 Task: Search one way flight ticket for 5 adults, 2 children, 1 infant in seat and 1 infant on lap in economy from Kotzebue: Ralph Wien Memorial Airport to Laramie: Laramie Regional Airport on 5-3-2023. Choice of flights is United. Number of bags: 1 carry on bag. Price is upto 20000. Outbound departure time preference is 6:00.
Action: Mouse moved to (313, 269)
Screenshot: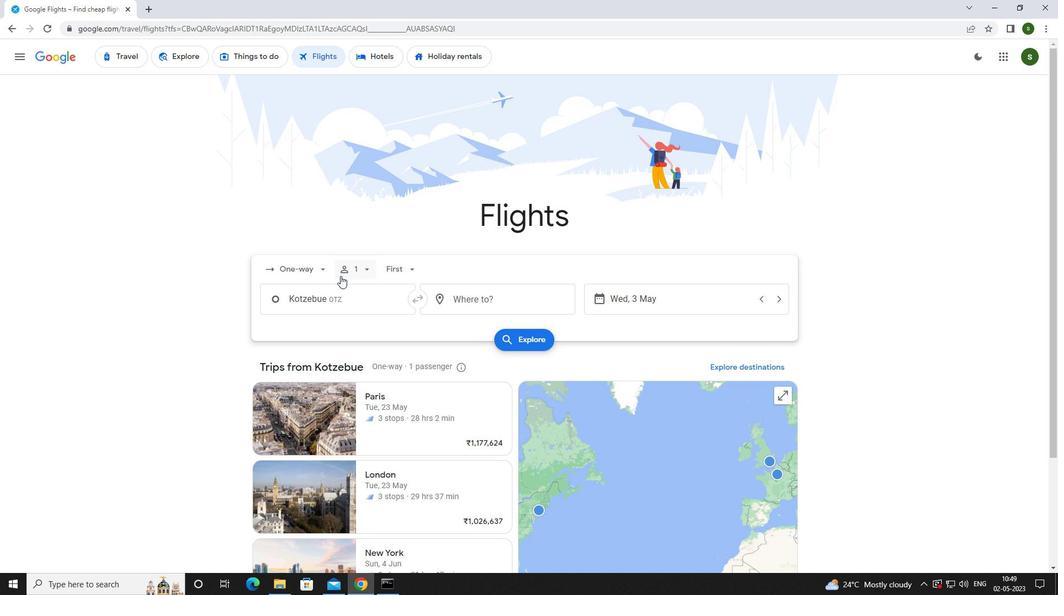 
Action: Mouse pressed left at (313, 269)
Screenshot: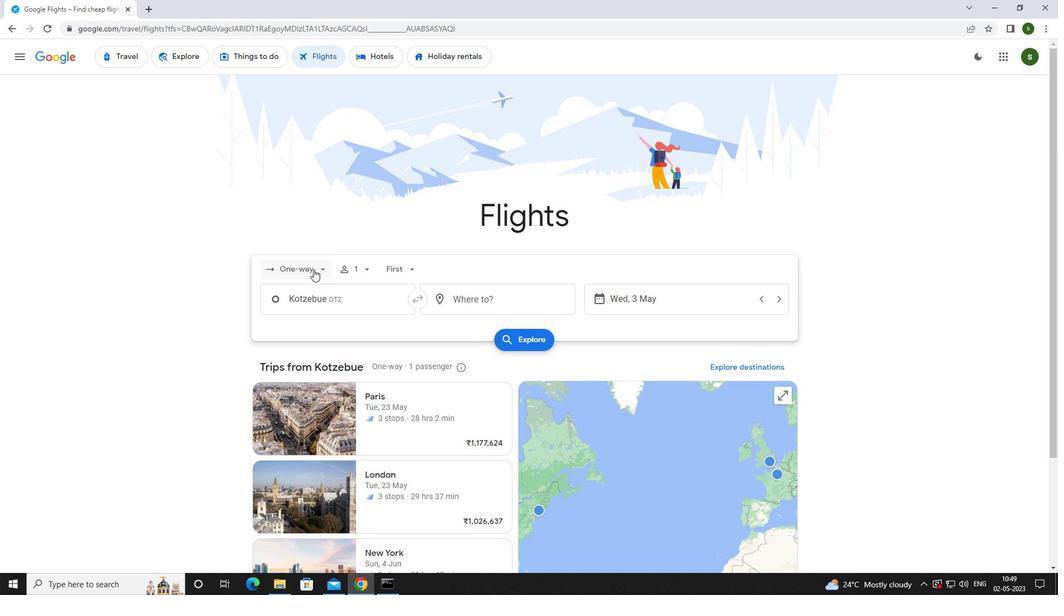 
Action: Mouse moved to (313, 320)
Screenshot: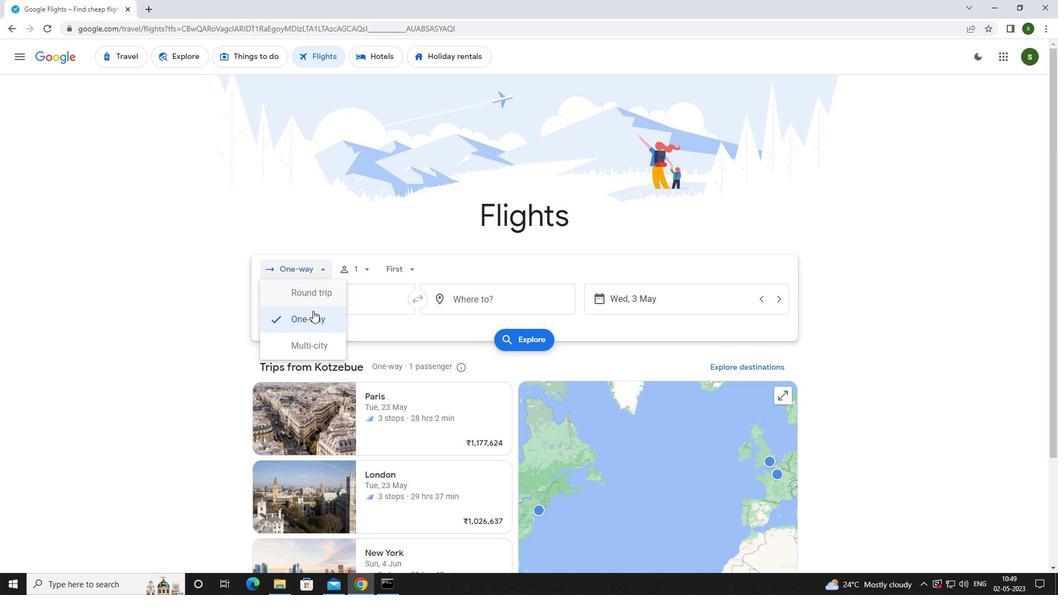 
Action: Mouse pressed left at (313, 320)
Screenshot: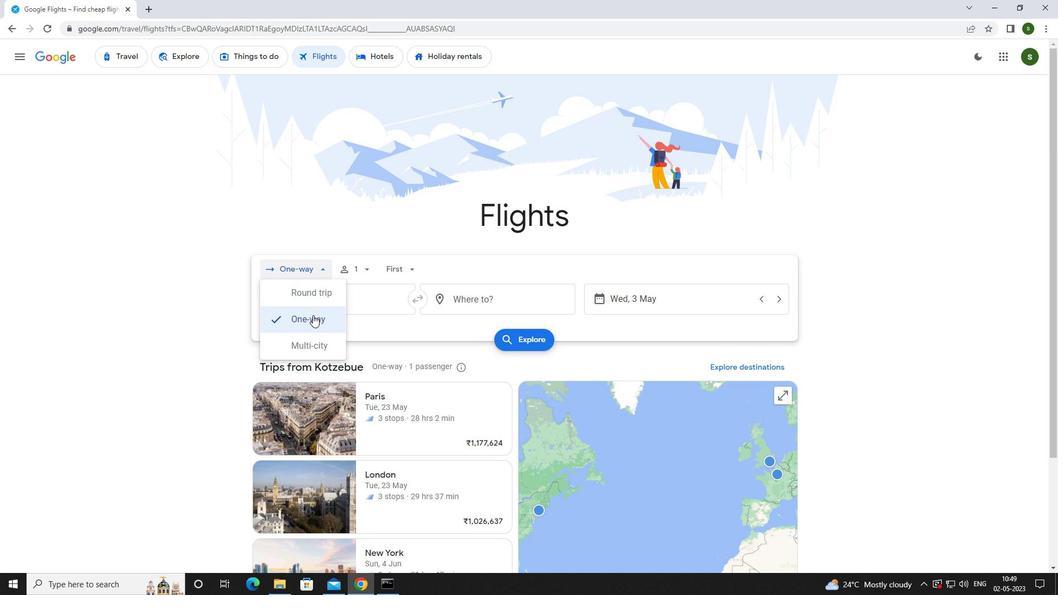 
Action: Mouse moved to (364, 267)
Screenshot: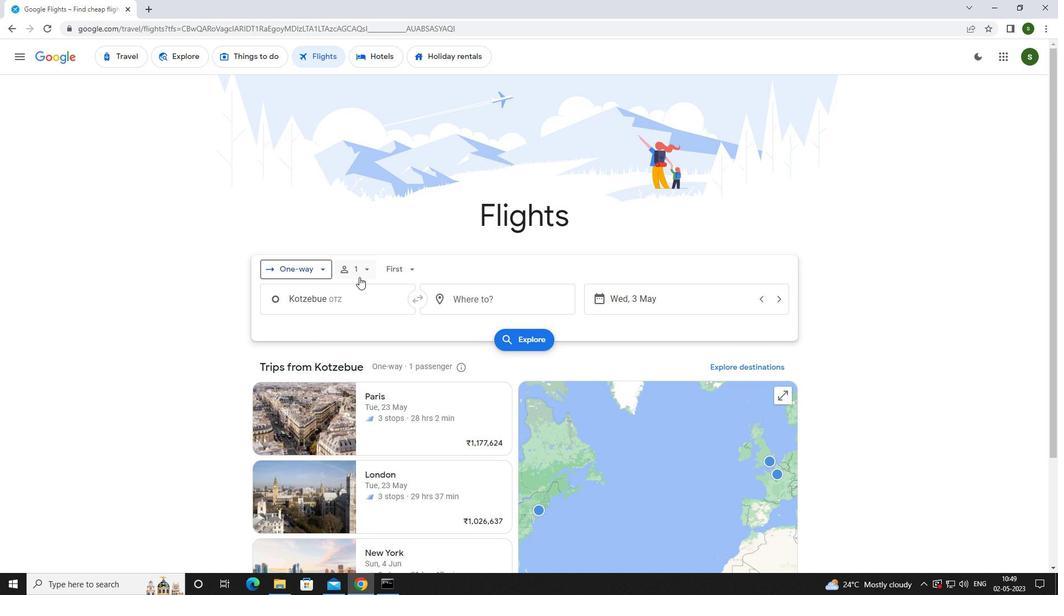 
Action: Mouse pressed left at (364, 267)
Screenshot: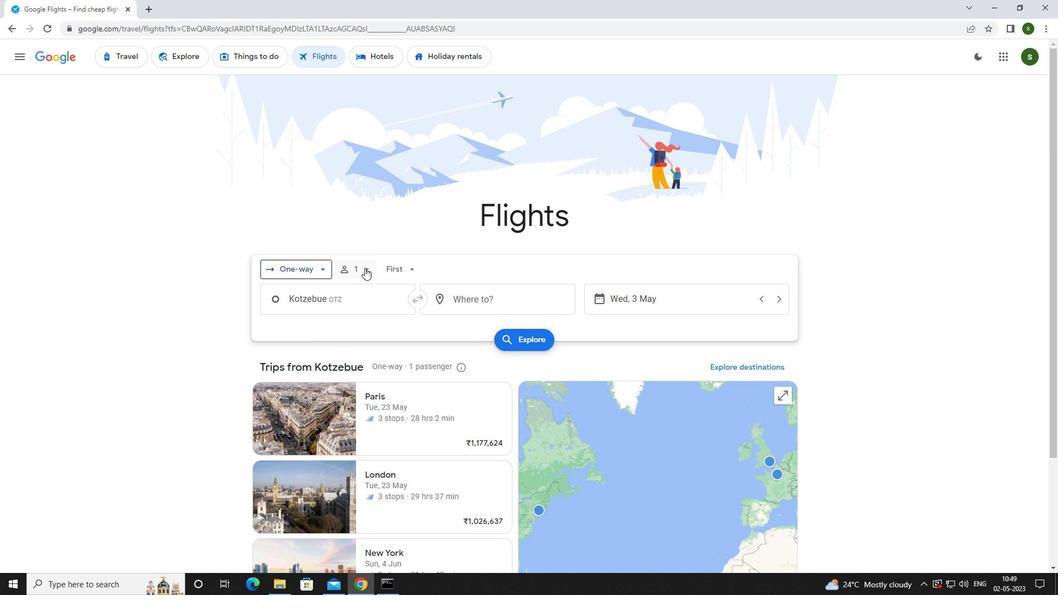 
Action: Mouse moved to (453, 292)
Screenshot: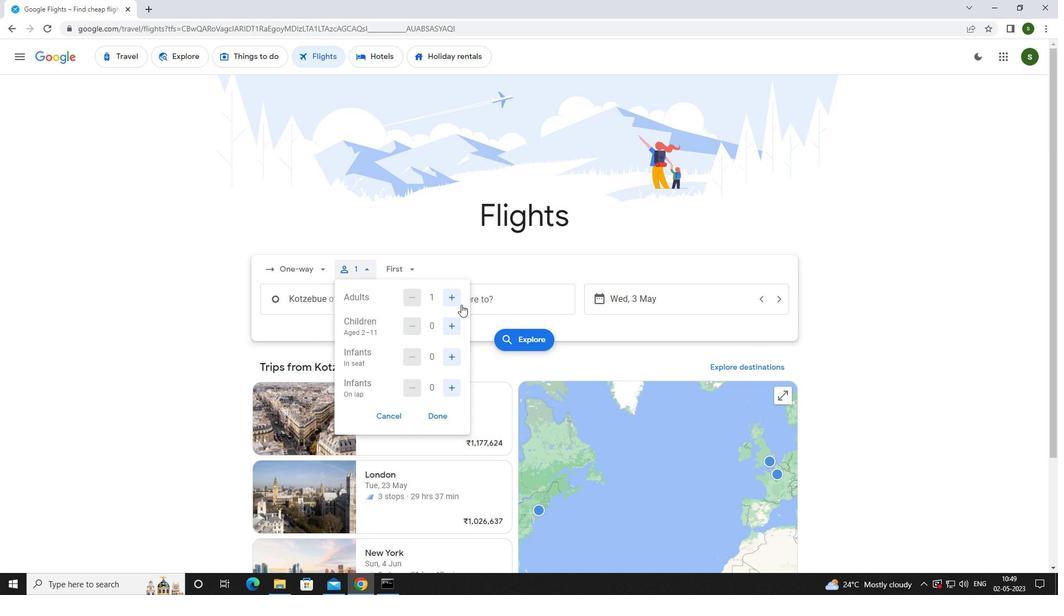 
Action: Mouse pressed left at (453, 292)
Screenshot: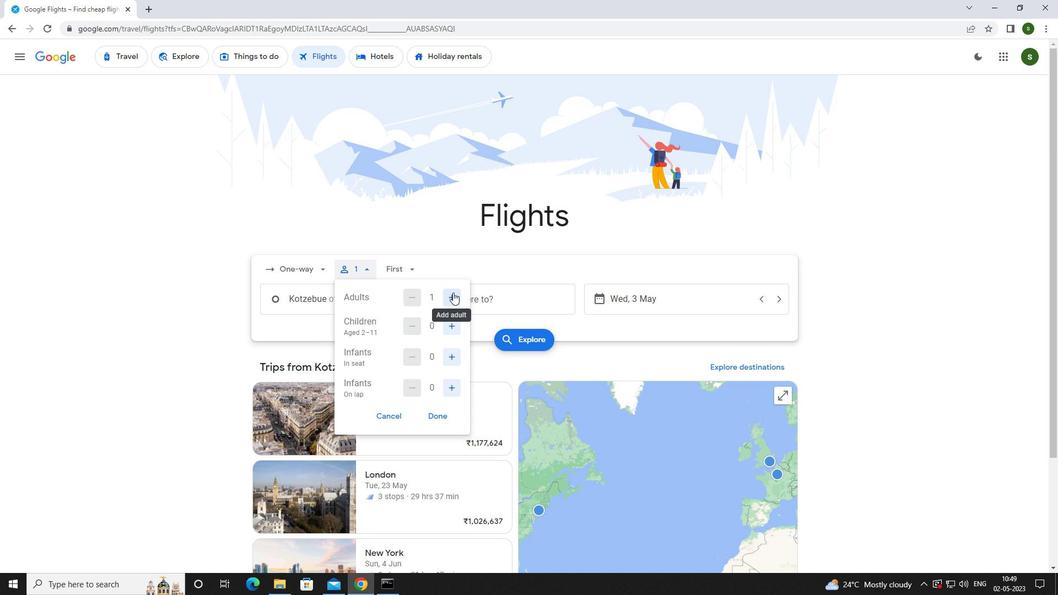 
Action: Mouse pressed left at (453, 292)
Screenshot: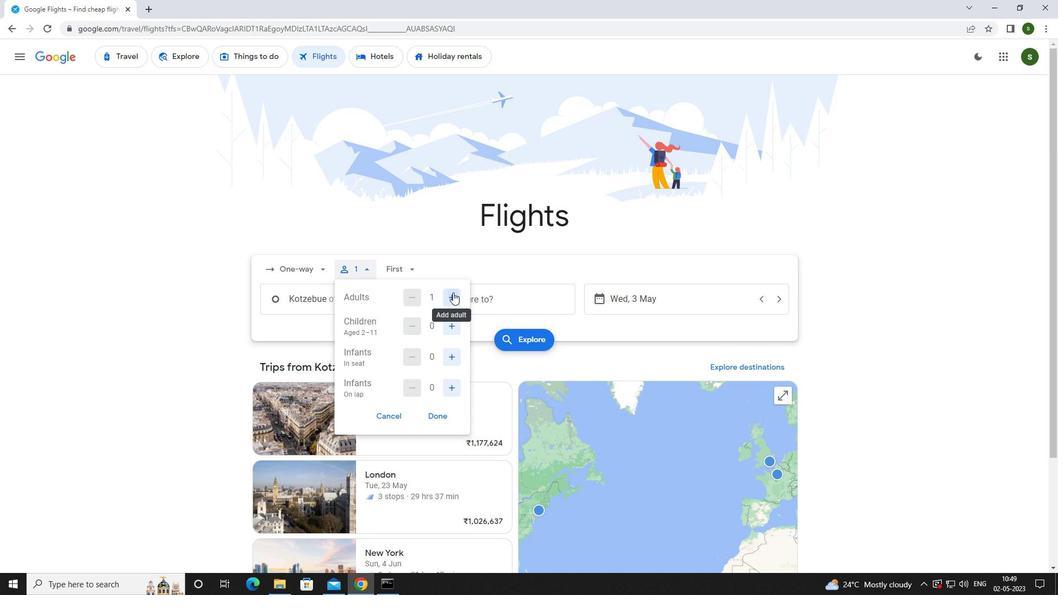 
Action: Mouse pressed left at (453, 292)
Screenshot: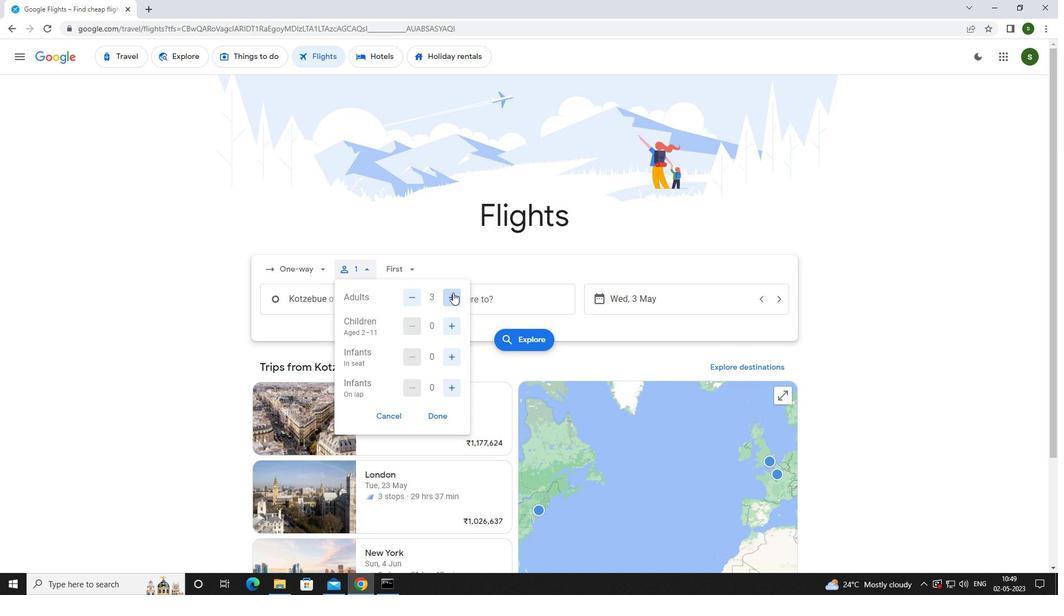 
Action: Mouse pressed left at (453, 292)
Screenshot: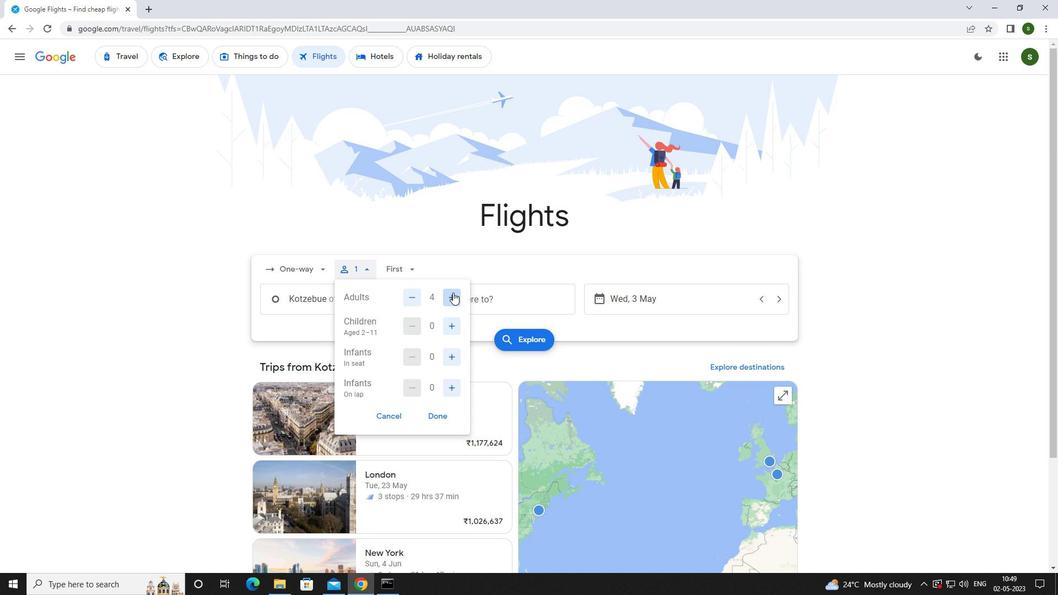 
Action: Mouse moved to (456, 329)
Screenshot: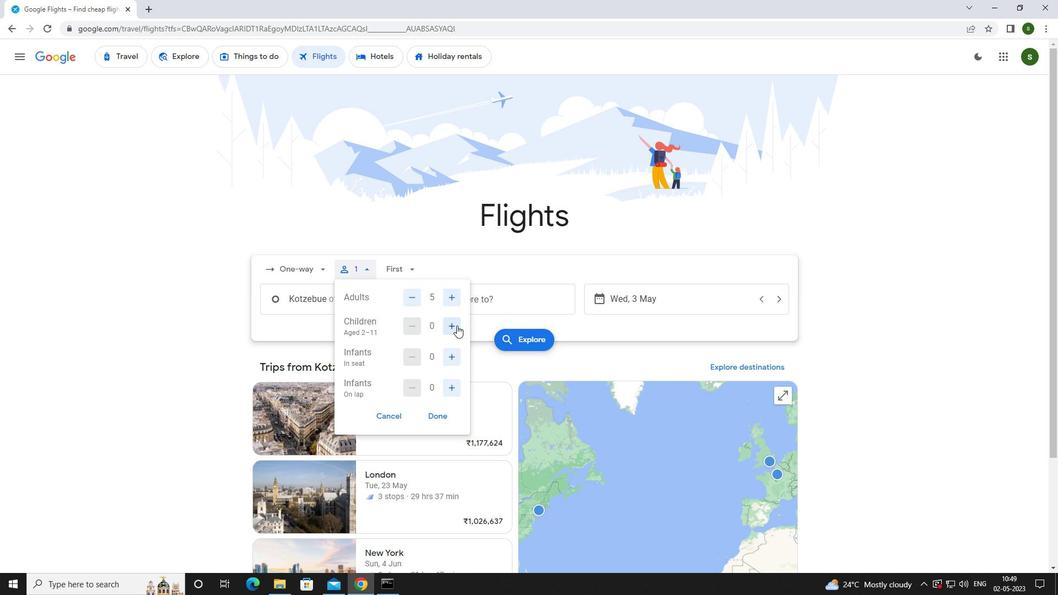 
Action: Mouse pressed left at (456, 329)
Screenshot: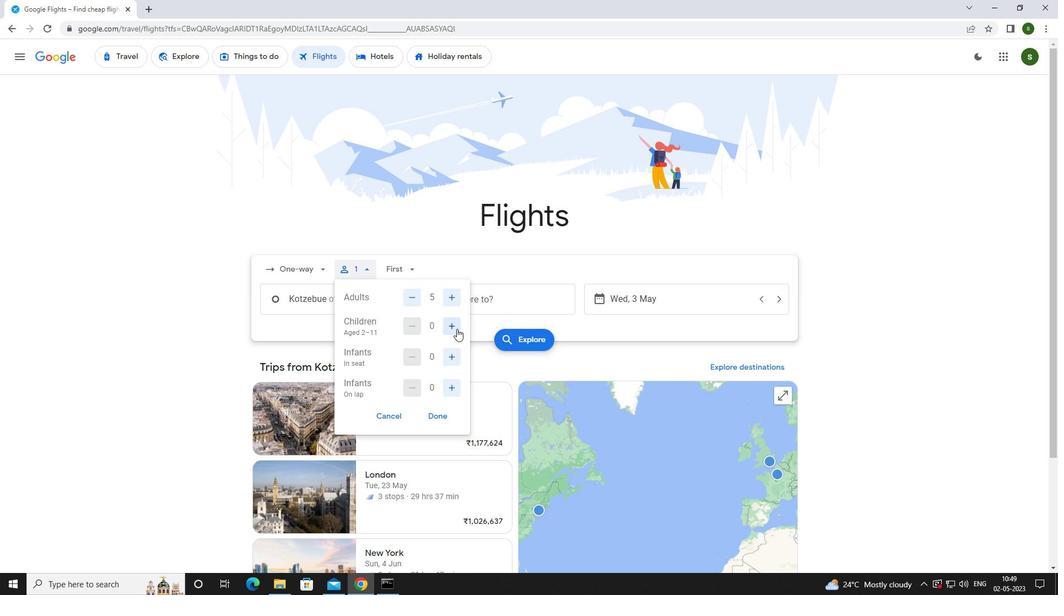 
Action: Mouse pressed left at (456, 329)
Screenshot: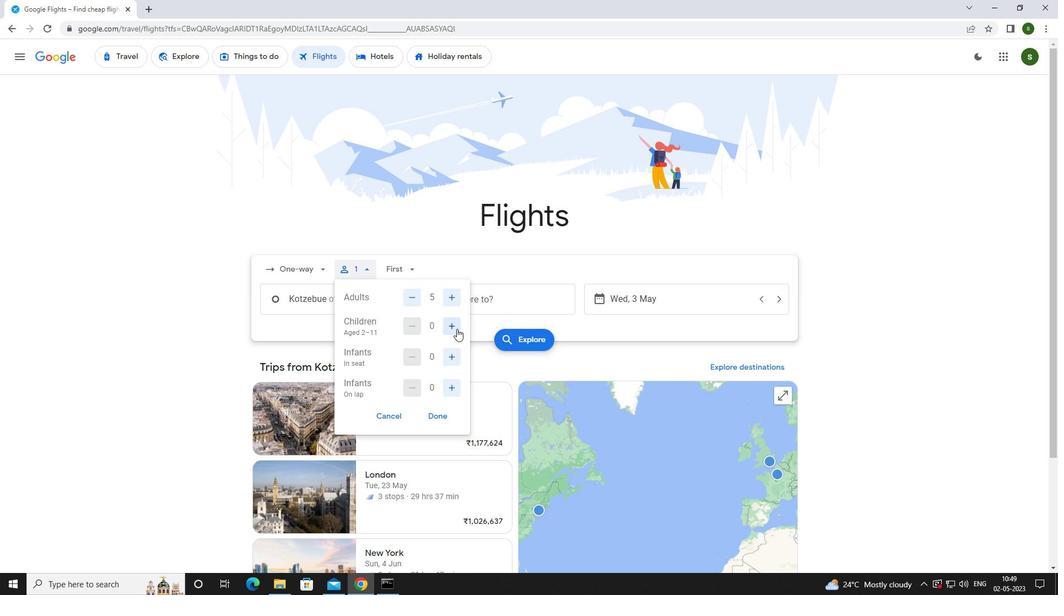 
Action: Mouse moved to (451, 358)
Screenshot: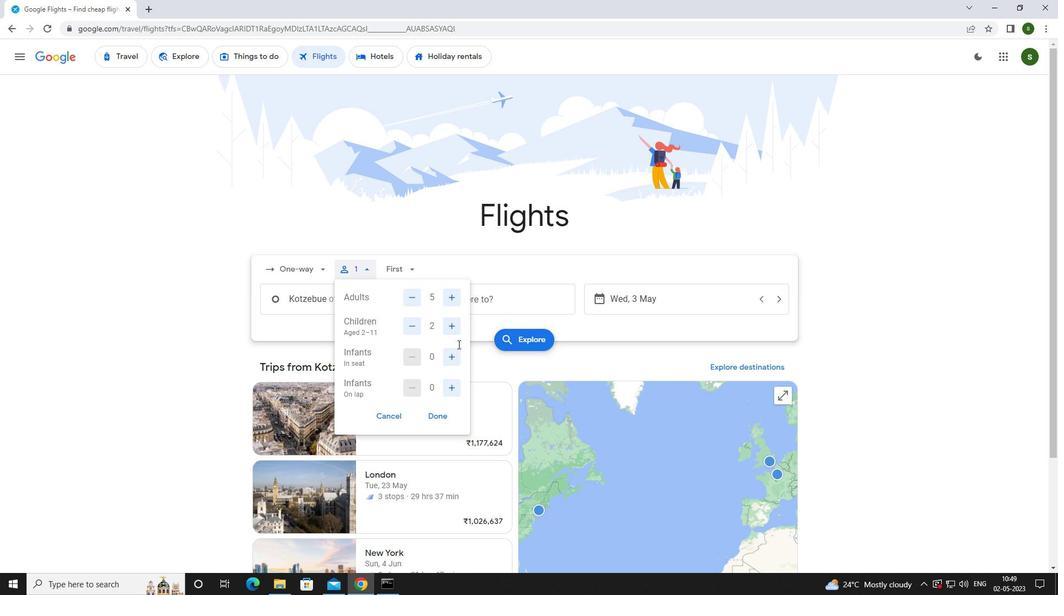 
Action: Mouse pressed left at (451, 358)
Screenshot: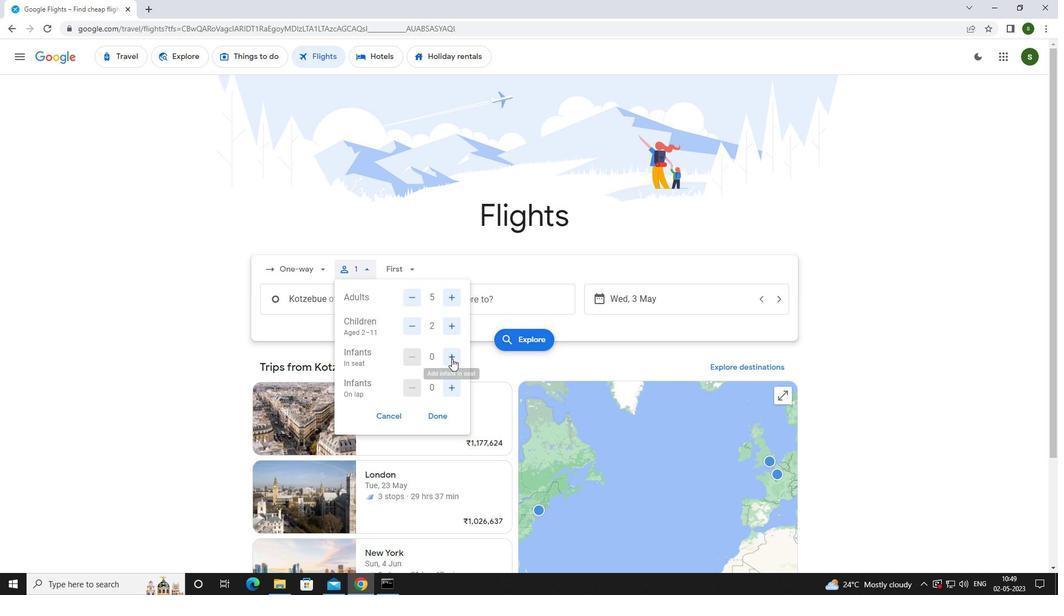 
Action: Mouse moved to (452, 381)
Screenshot: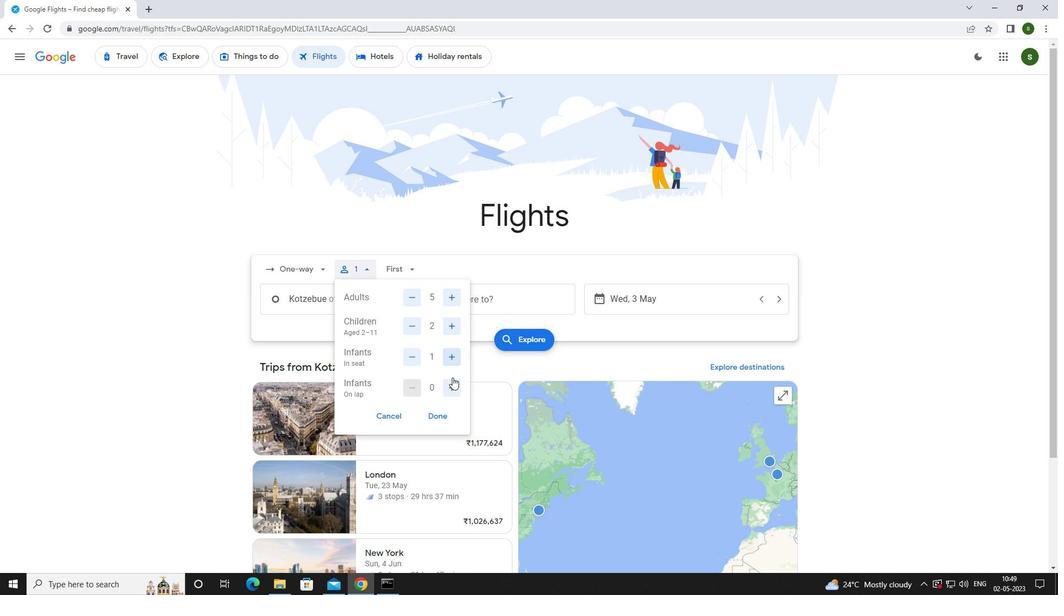 
Action: Mouse pressed left at (452, 381)
Screenshot: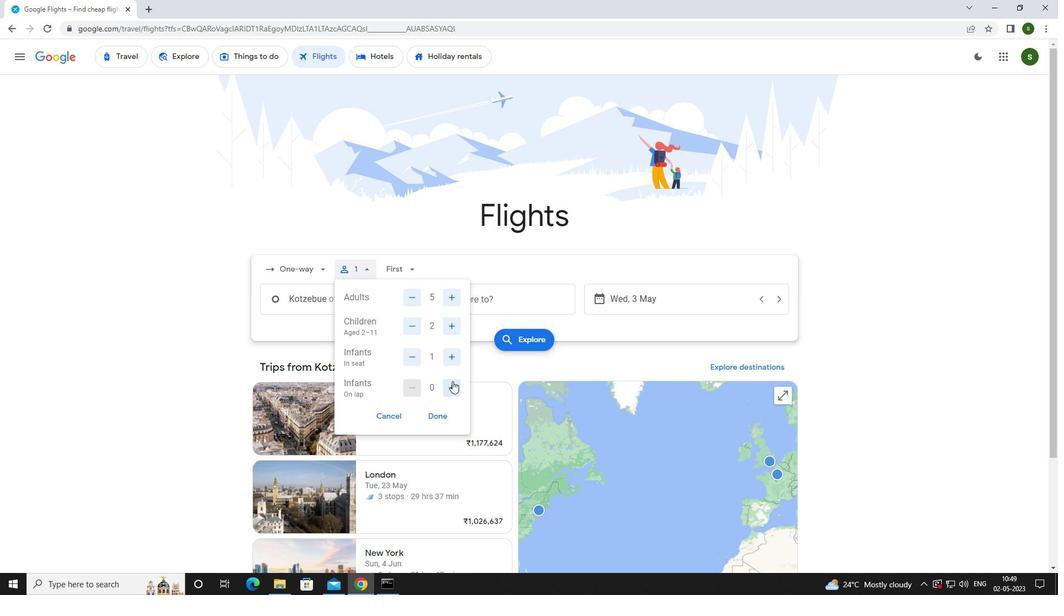 
Action: Mouse moved to (411, 268)
Screenshot: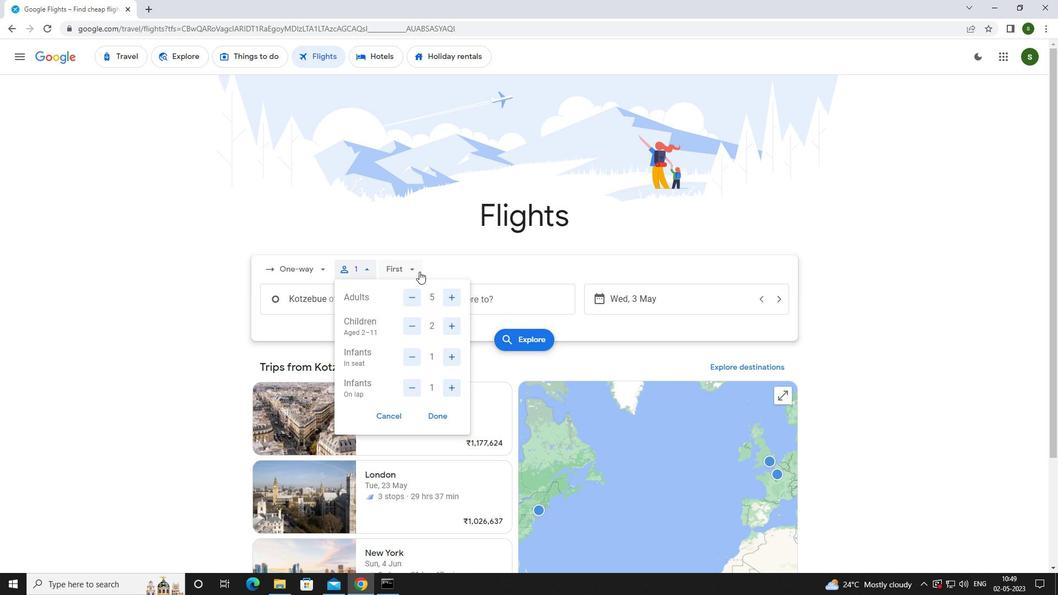 
Action: Mouse pressed left at (411, 268)
Screenshot: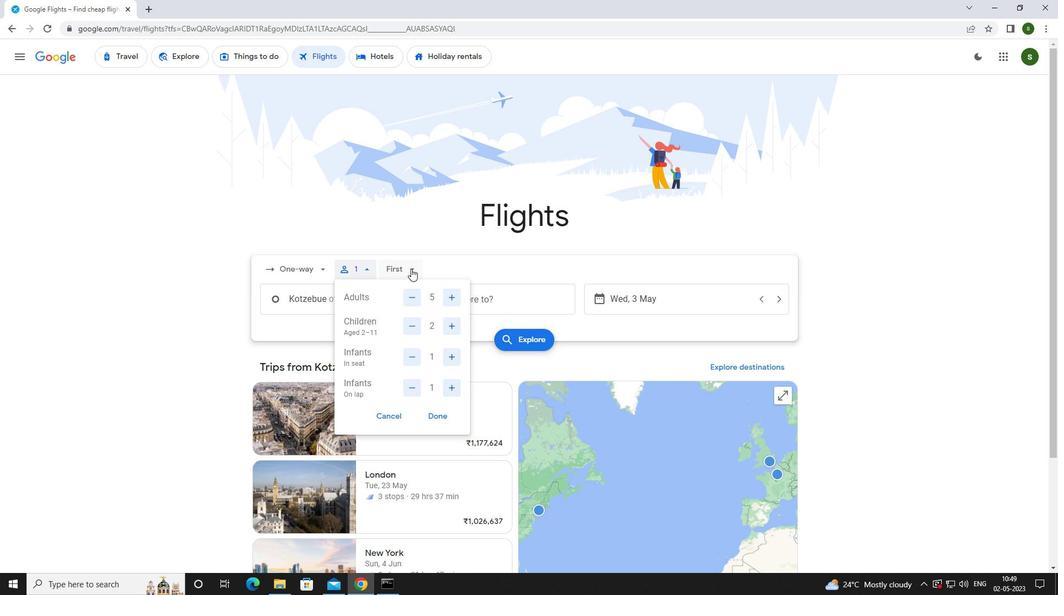 
Action: Mouse moved to (427, 291)
Screenshot: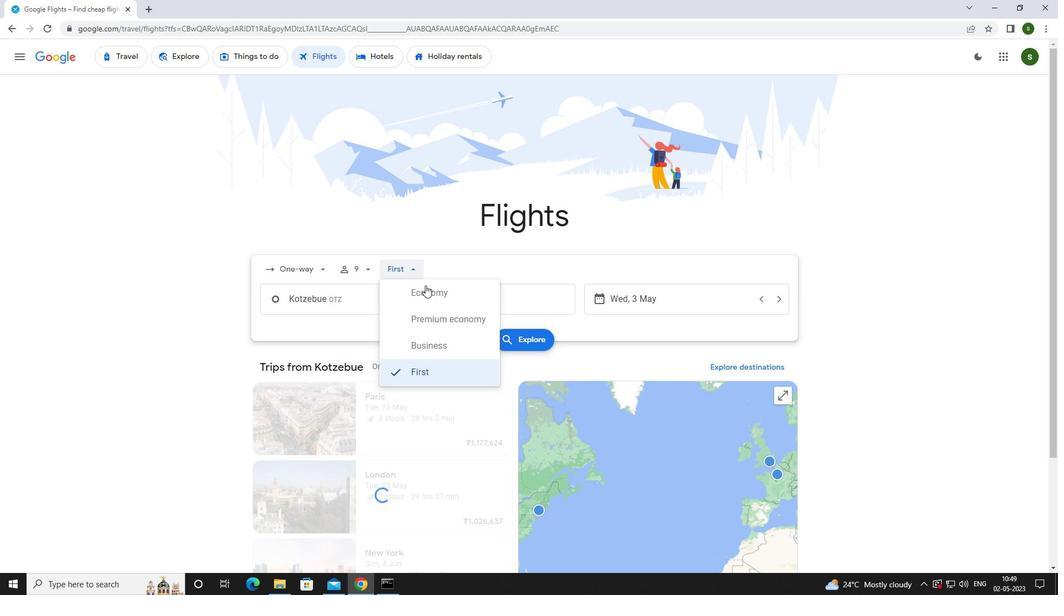 
Action: Mouse pressed left at (427, 291)
Screenshot: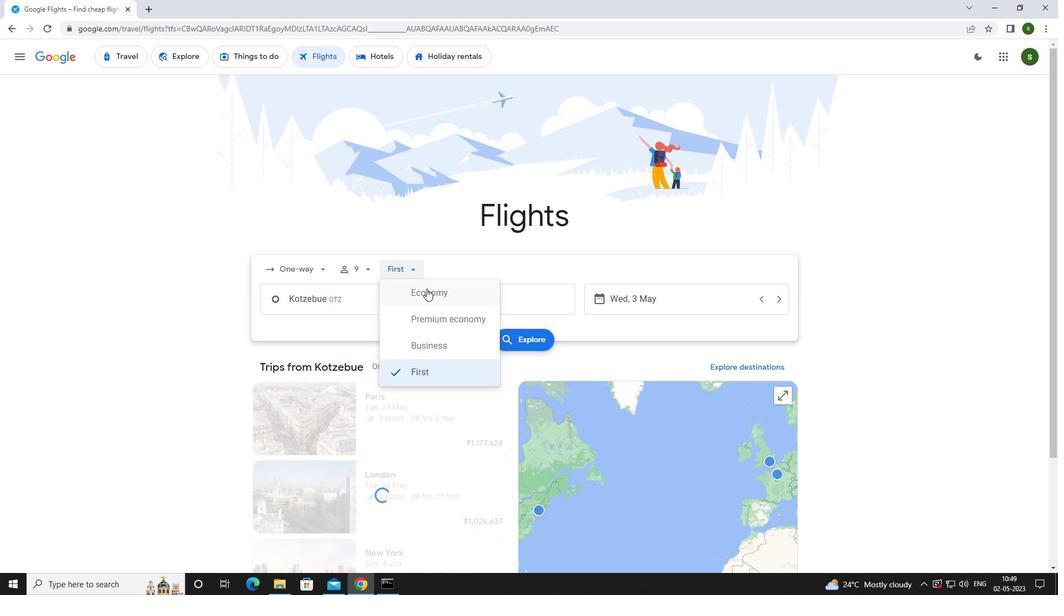 
Action: Mouse moved to (385, 303)
Screenshot: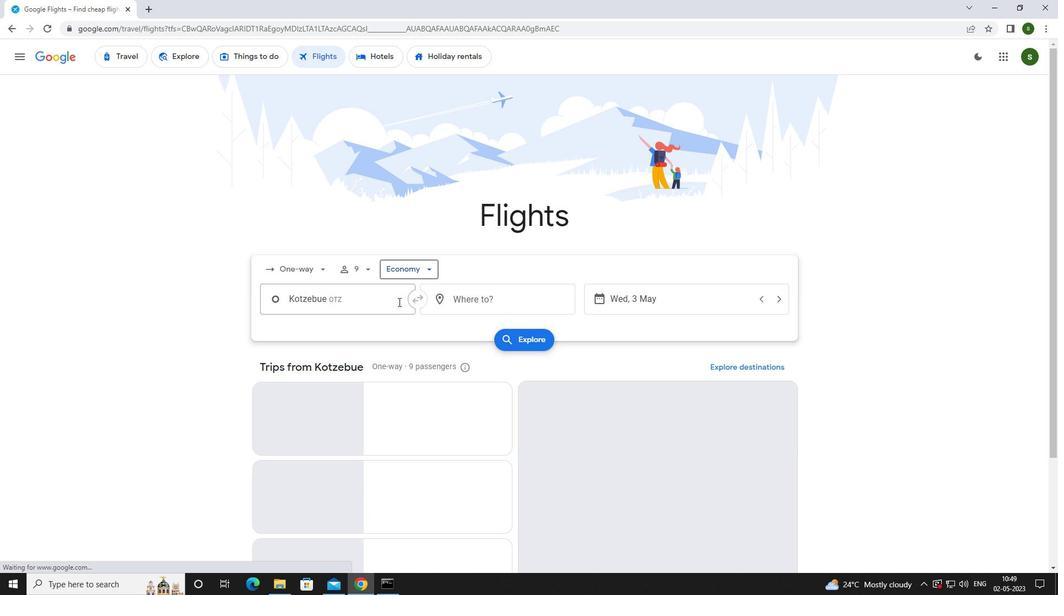 
Action: Mouse pressed left at (385, 303)
Screenshot: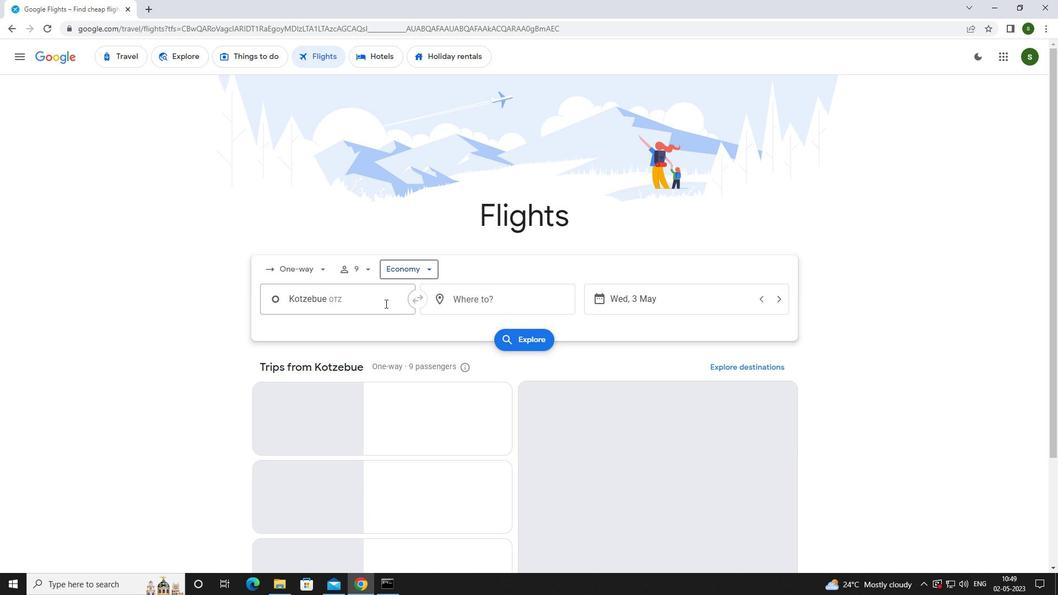 
Action: Key pressed <Key.caps_lock>r<Key.caps_lock>alph
Screenshot: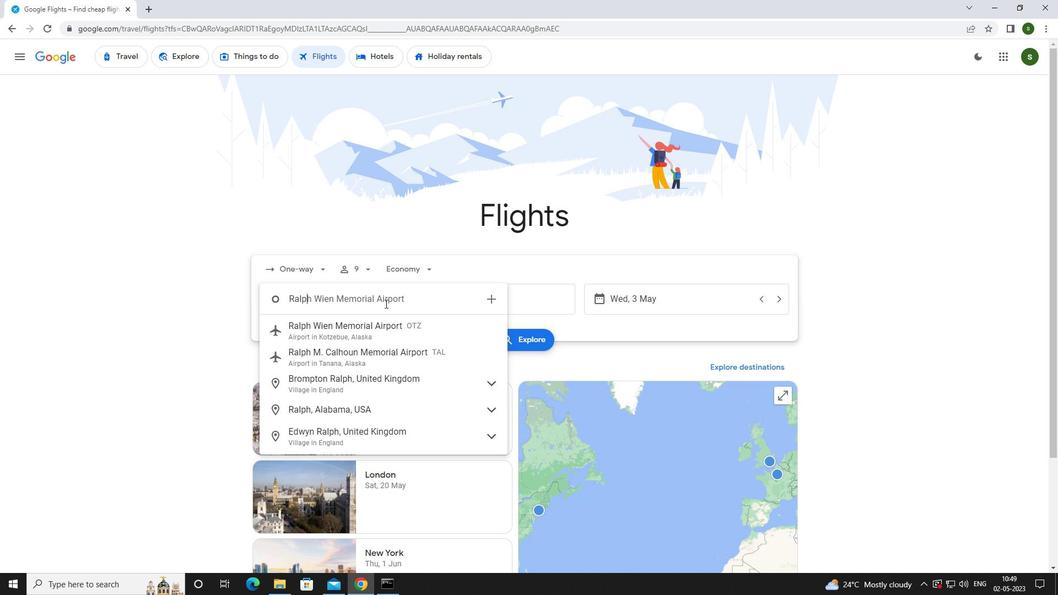 
Action: Mouse moved to (389, 333)
Screenshot: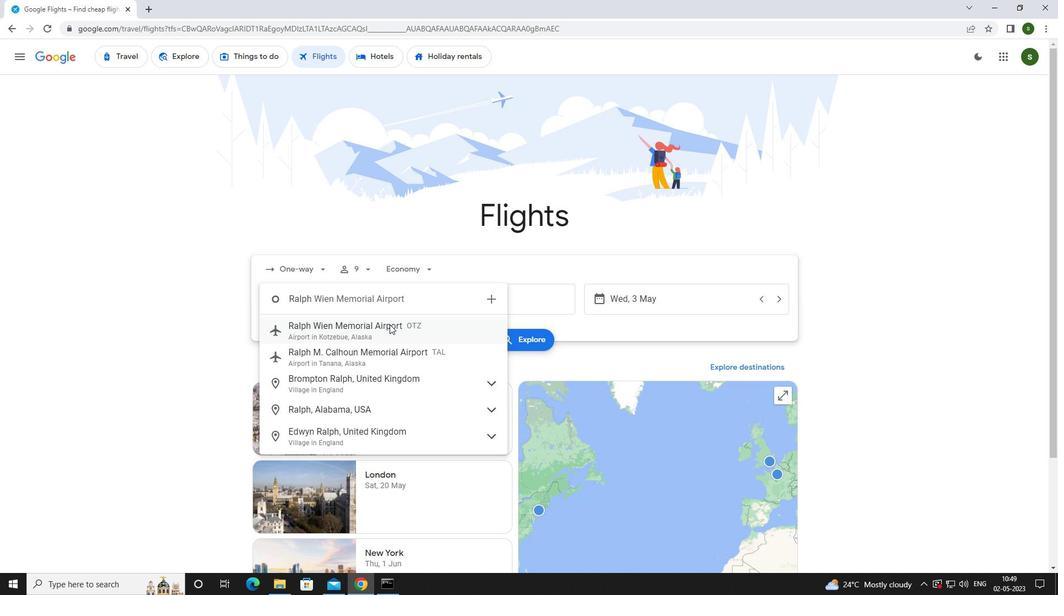 
Action: Mouse pressed left at (389, 333)
Screenshot: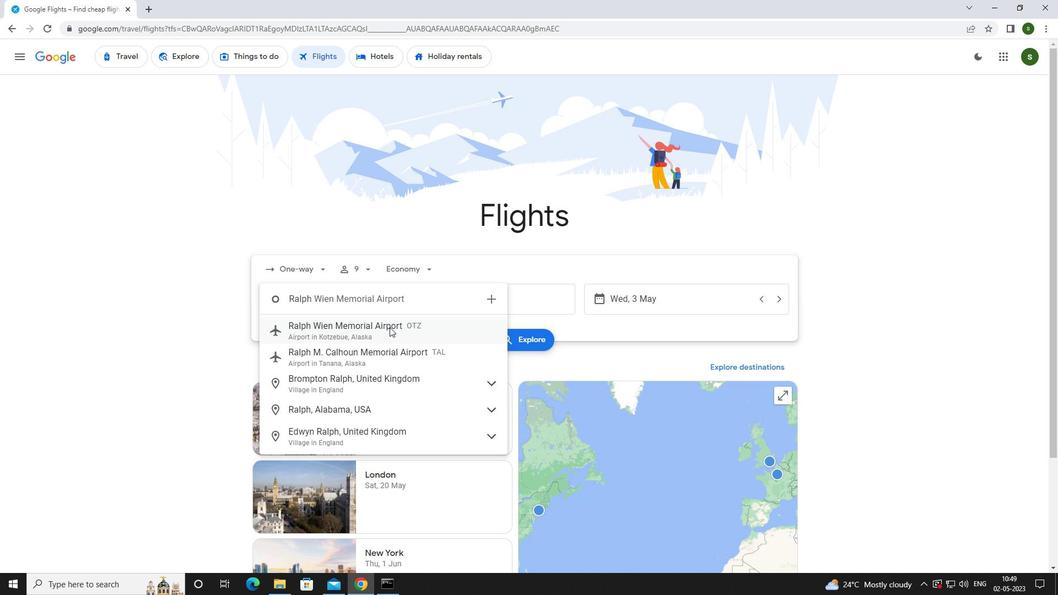 
Action: Mouse moved to (492, 305)
Screenshot: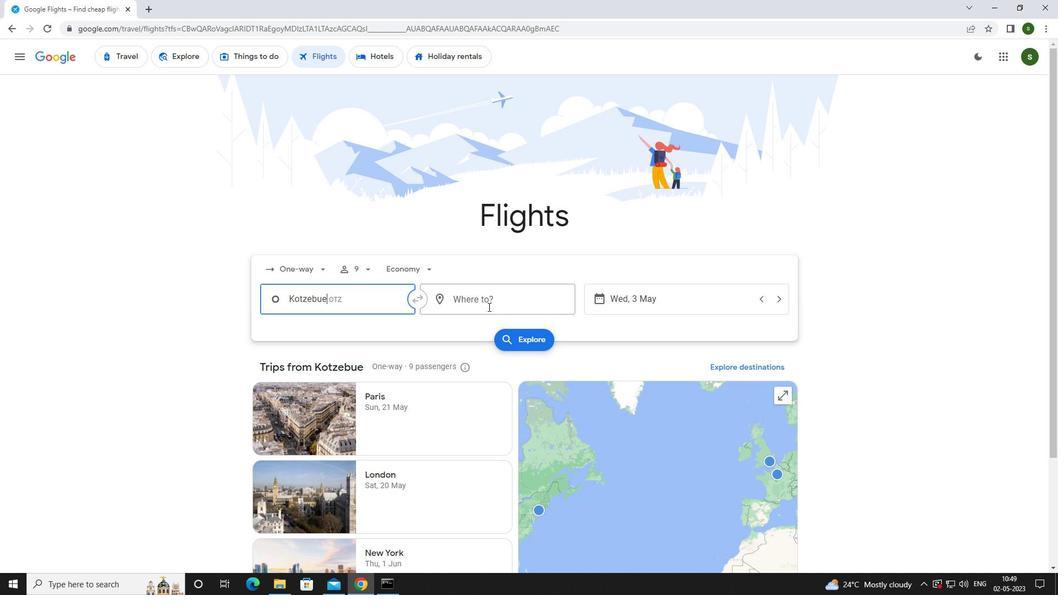 
Action: Mouse pressed left at (492, 305)
Screenshot: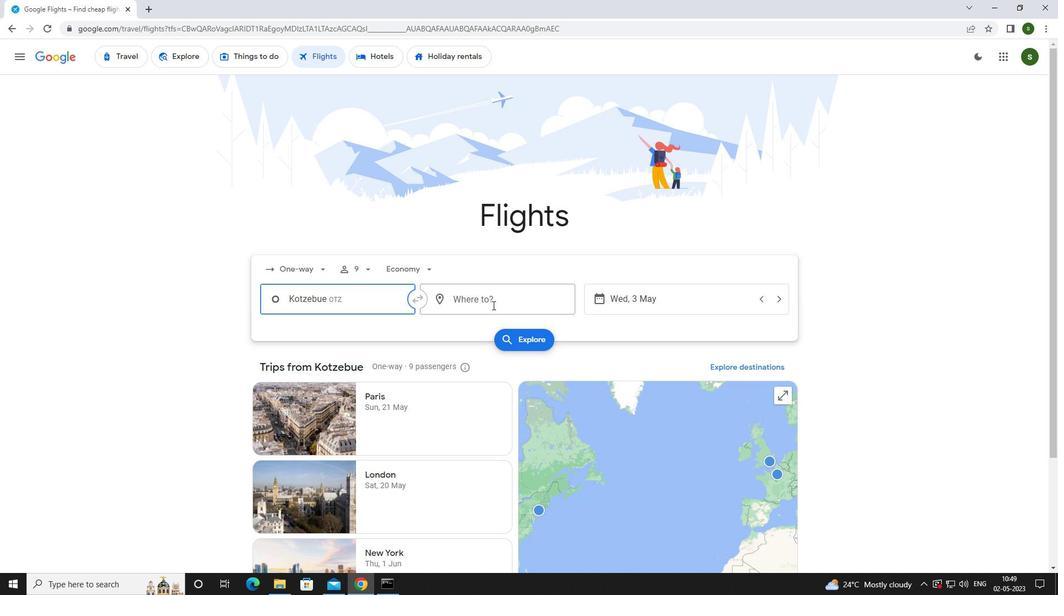 
Action: Mouse moved to (493, 303)
Screenshot: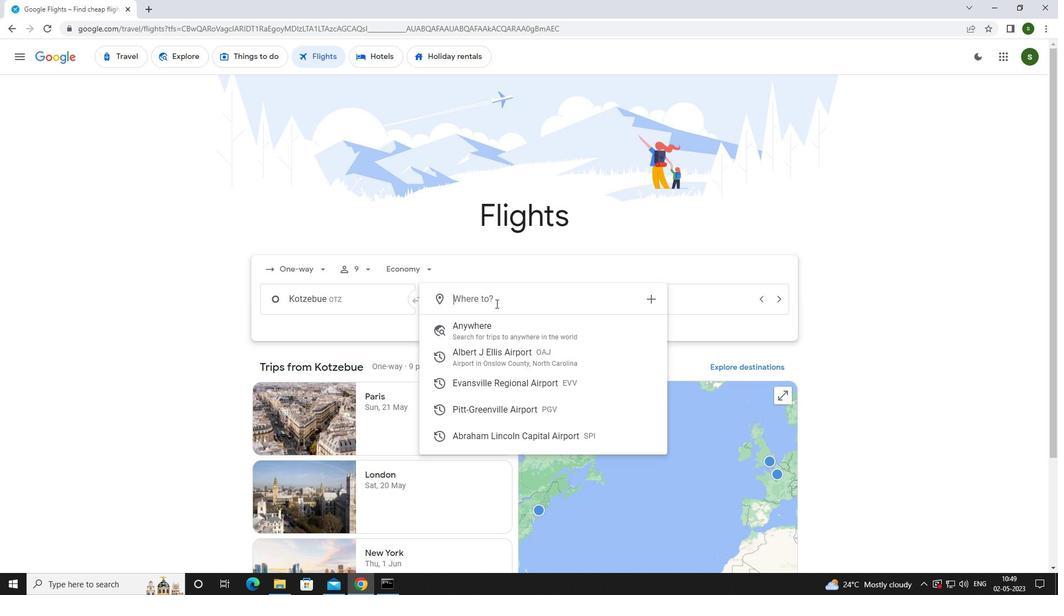 
Action: Key pressed <Key.caps_lock>l<Key.caps_lock>aramie
Screenshot: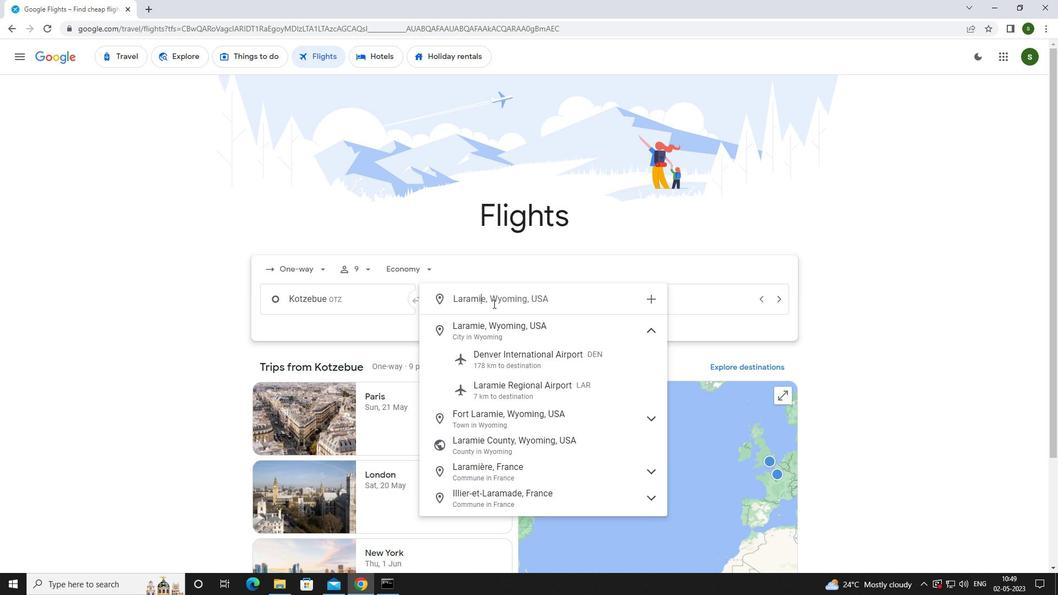 
Action: Mouse moved to (514, 386)
Screenshot: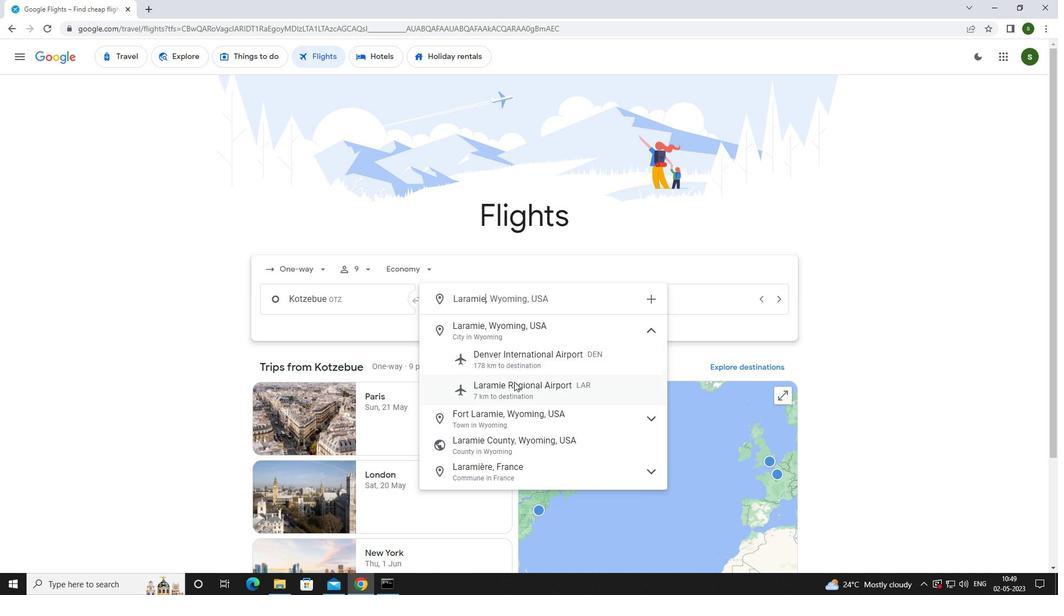 
Action: Mouse pressed left at (514, 386)
Screenshot: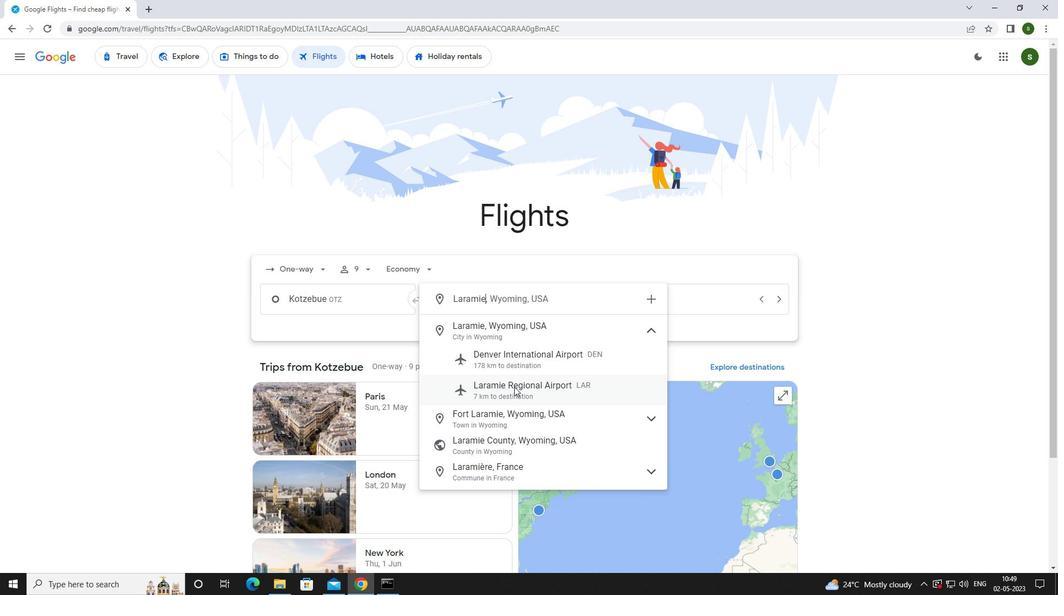 
Action: Mouse moved to (677, 306)
Screenshot: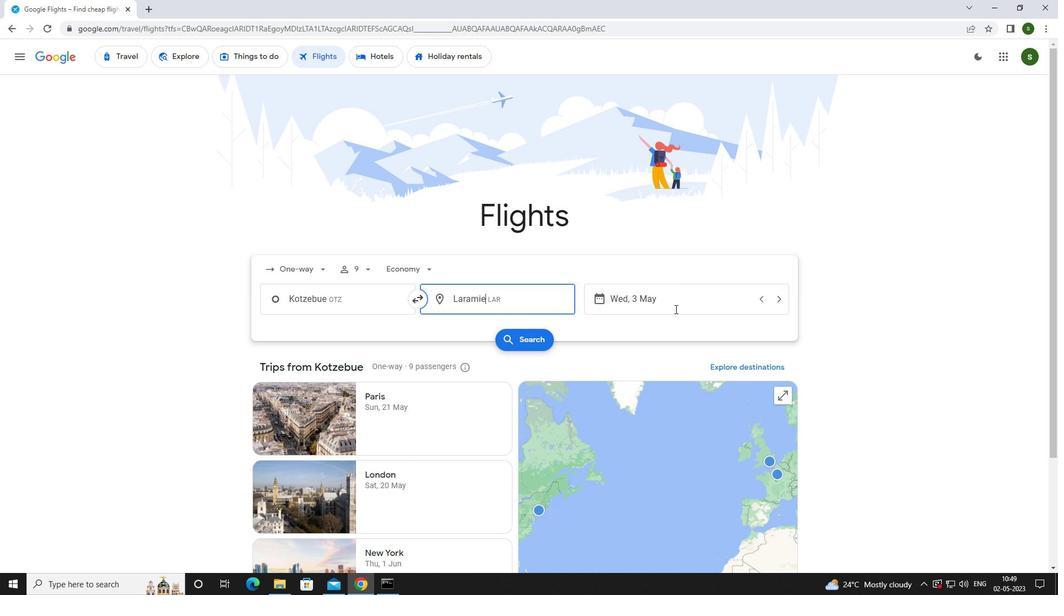 
Action: Mouse pressed left at (677, 306)
Screenshot: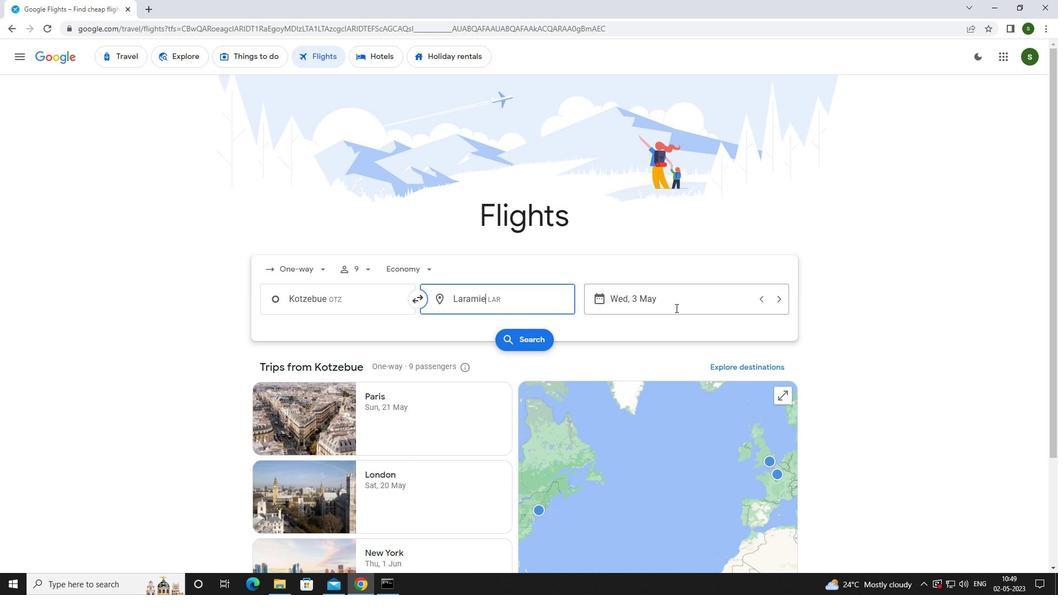 
Action: Mouse moved to (482, 372)
Screenshot: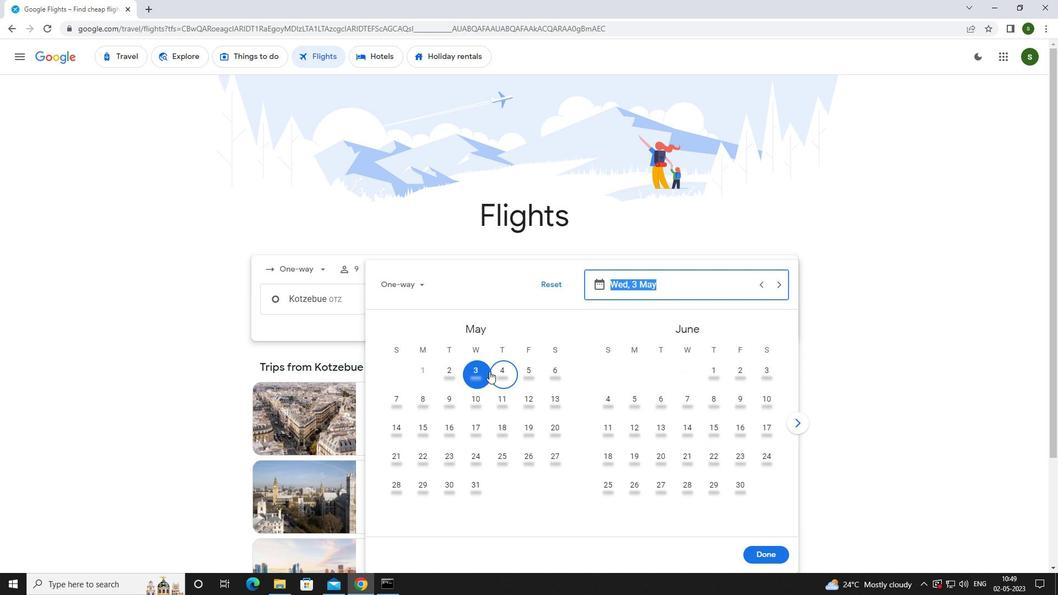 
Action: Mouse pressed left at (482, 372)
Screenshot: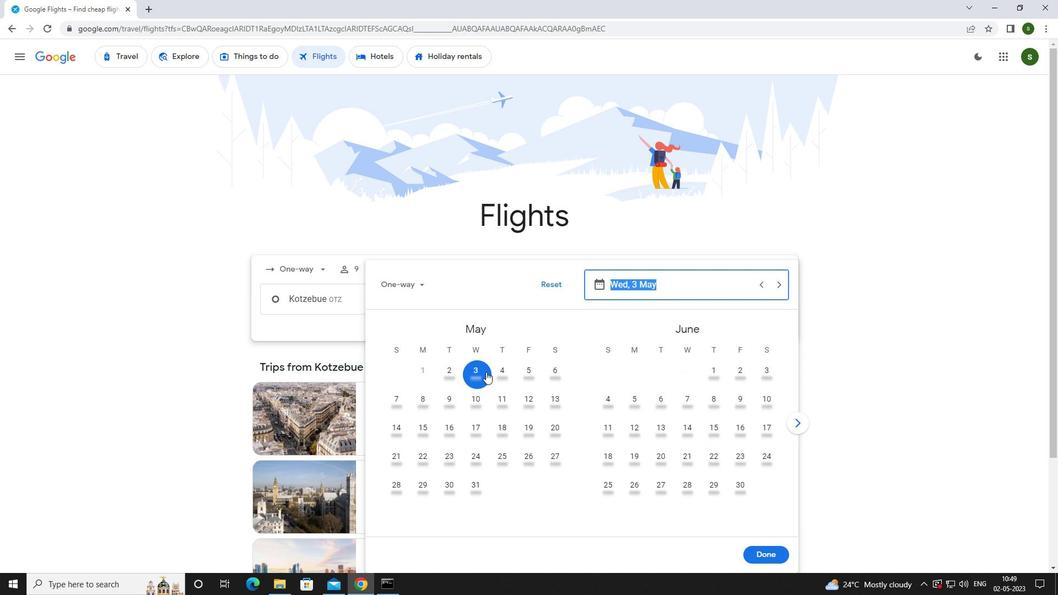 
Action: Mouse moved to (760, 553)
Screenshot: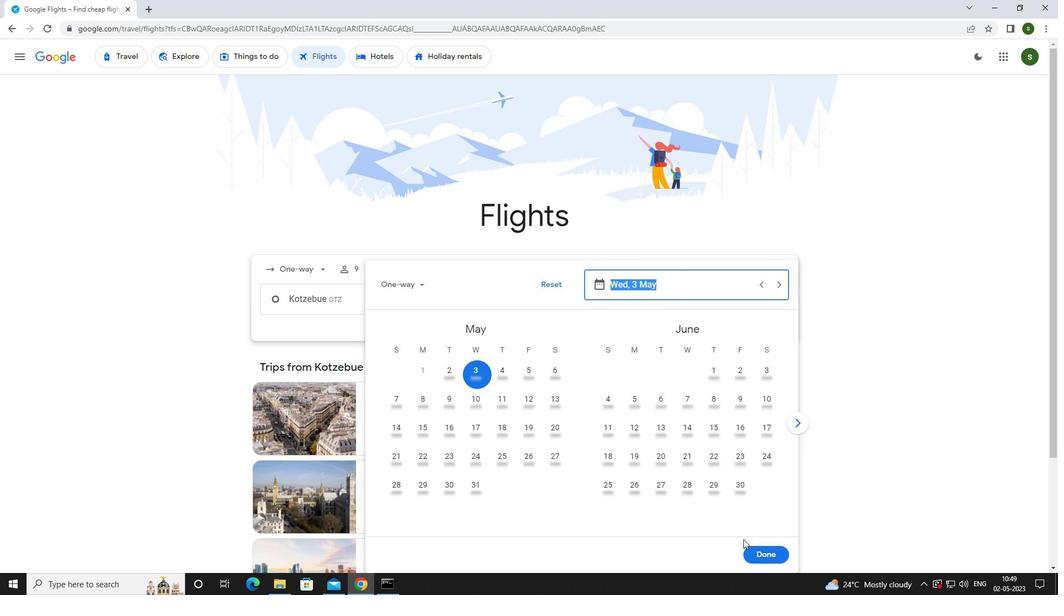 
Action: Mouse pressed left at (760, 553)
Screenshot: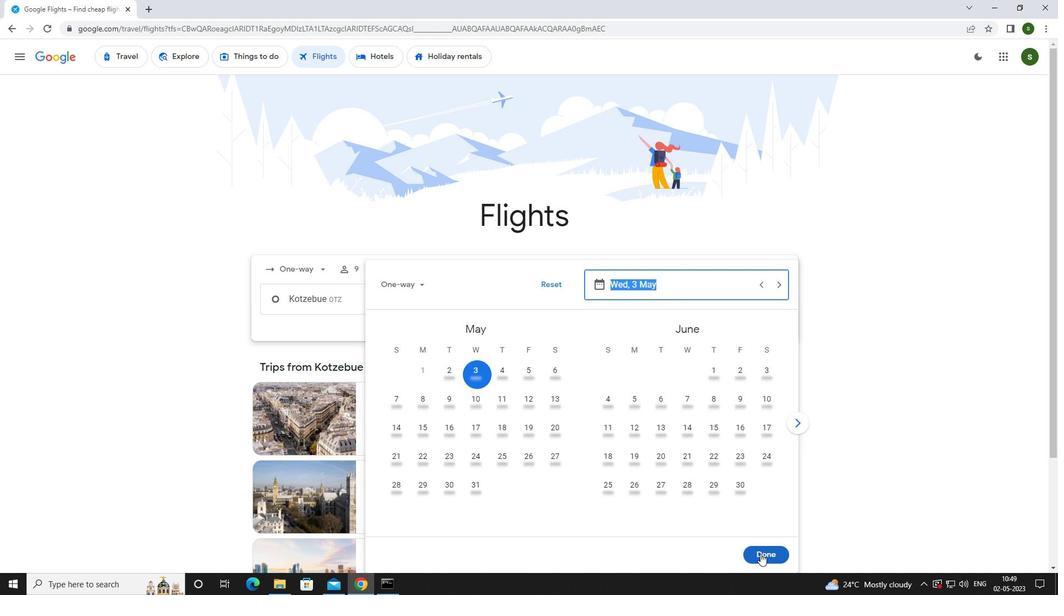 
Action: Mouse moved to (518, 348)
Screenshot: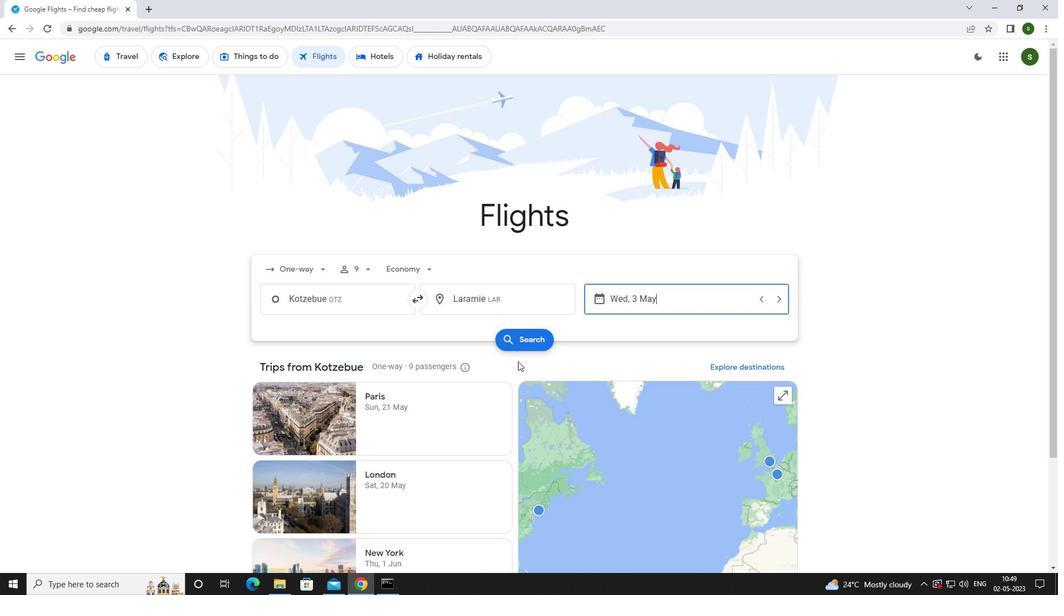 
Action: Mouse pressed left at (518, 348)
Screenshot: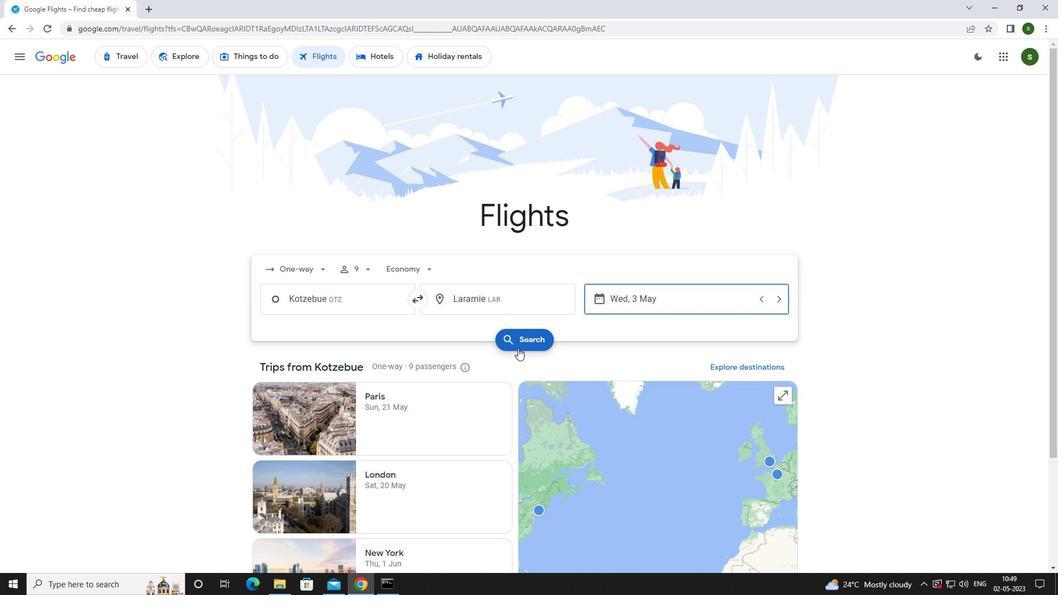 
Action: Mouse moved to (278, 164)
Screenshot: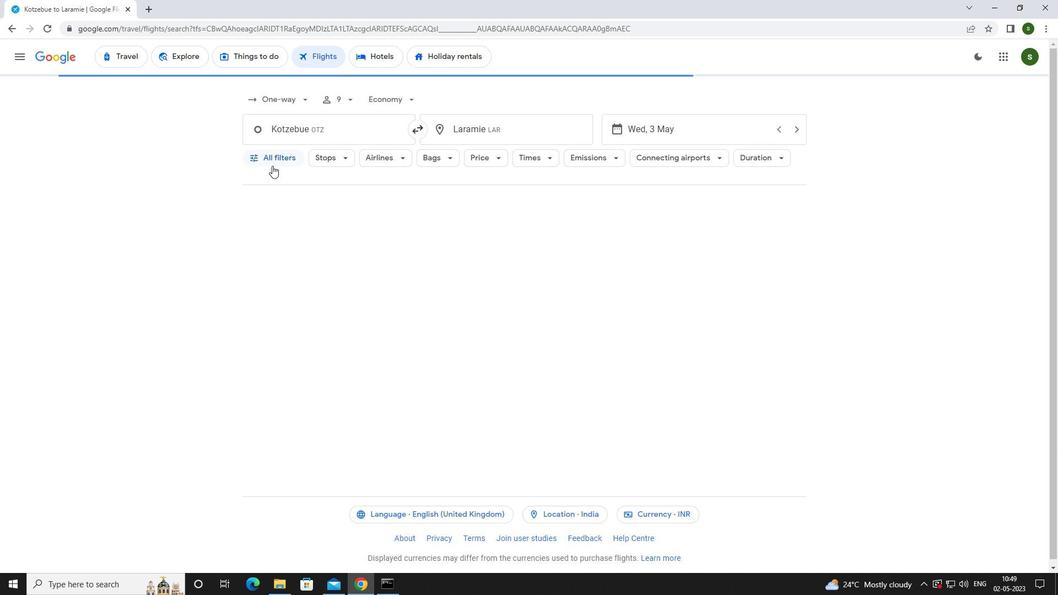 
Action: Mouse pressed left at (278, 164)
Screenshot: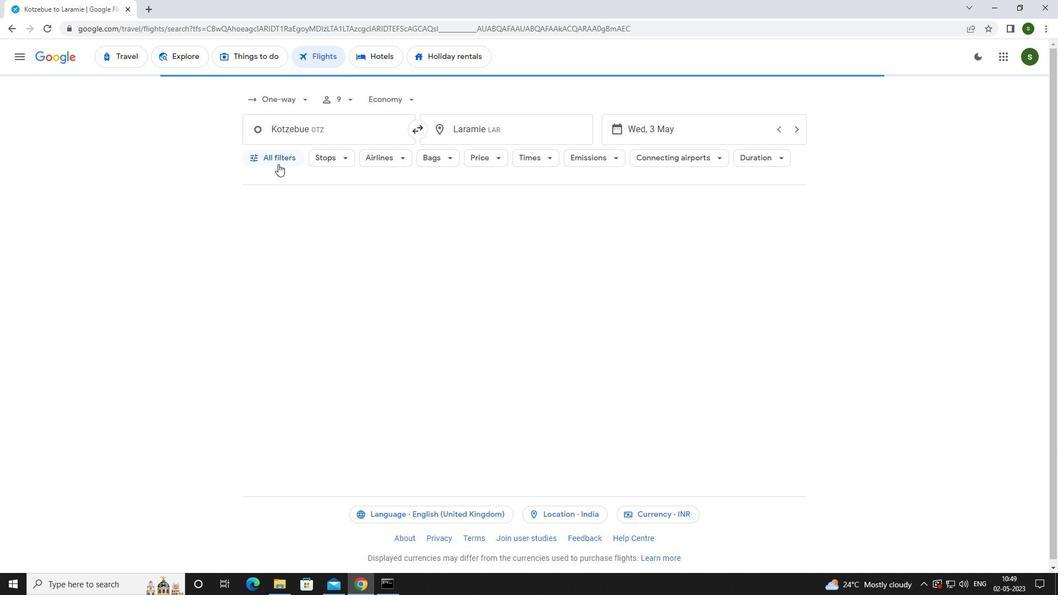 
Action: Mouse moved to (407, 391)
Screenshot: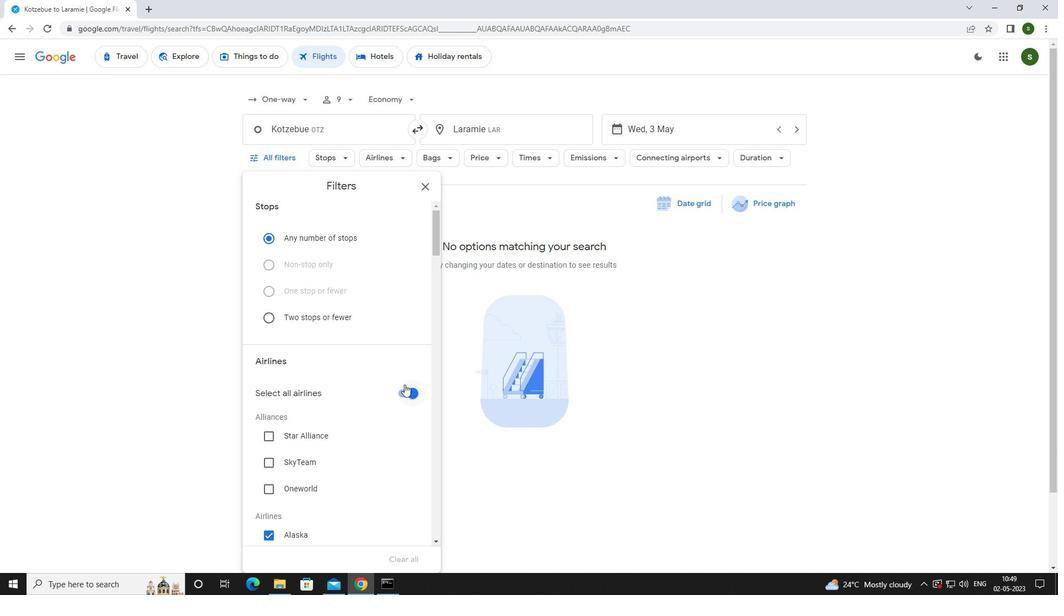 
Action: Mouse pressed left at (407, 391)
Screenshot: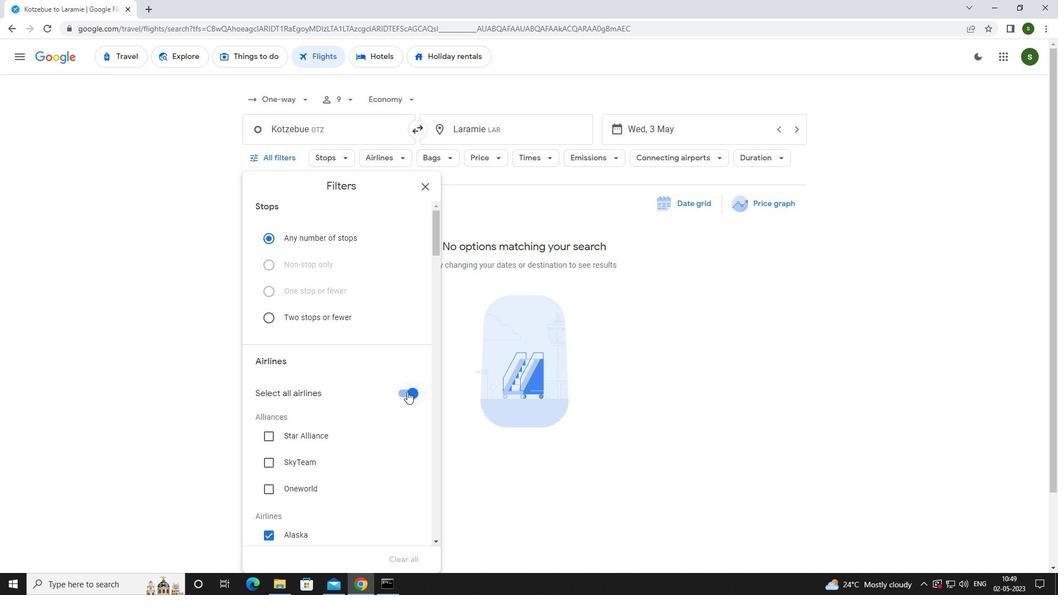 
Action: Mouse moved to (383, 337)
Screenshot: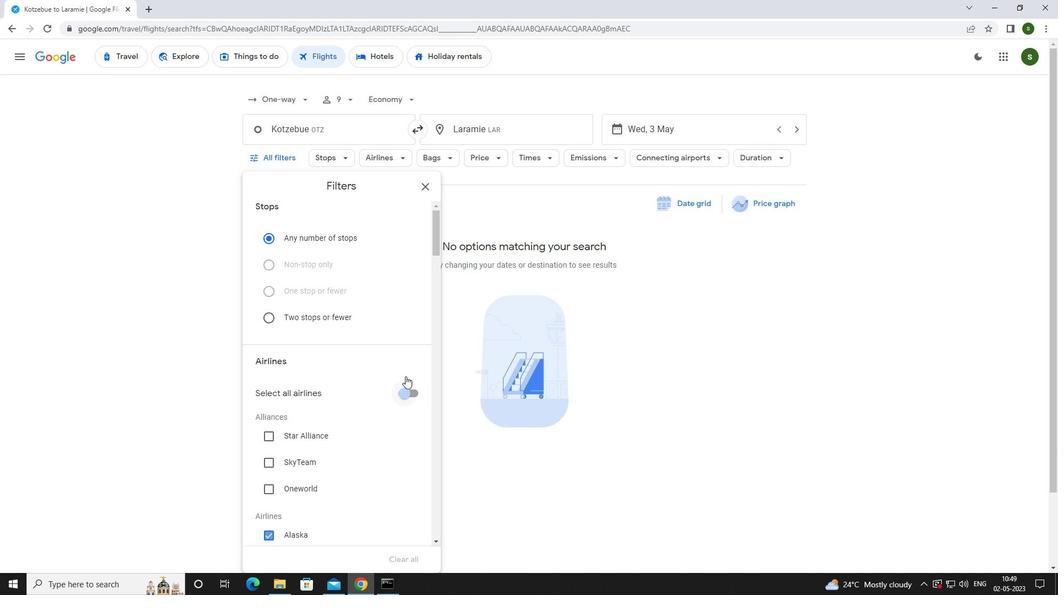
Action: Mouse scrolled (383, 337) with delta (0, 0)
Screenshot: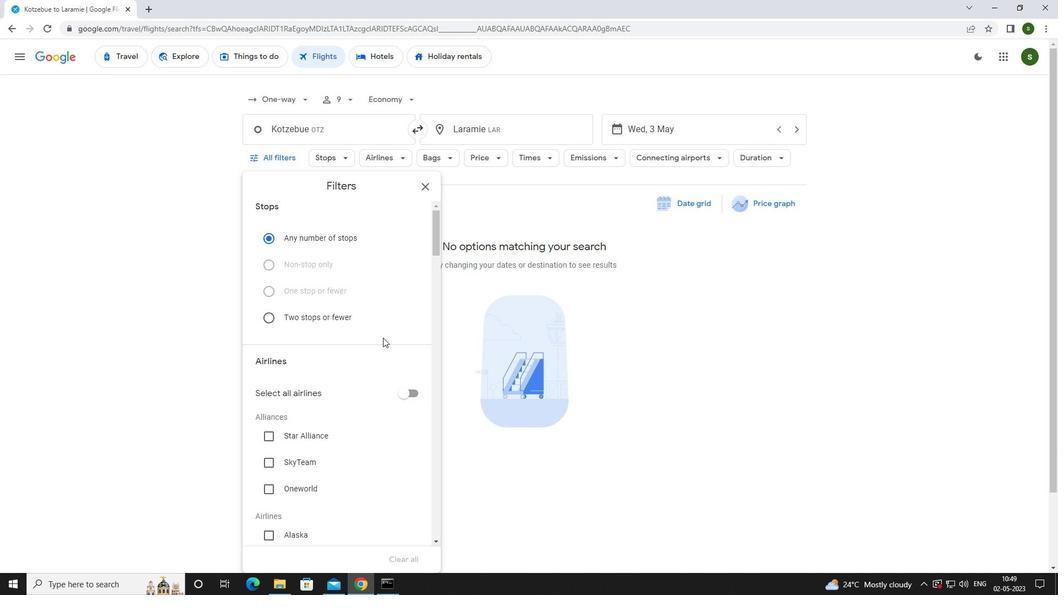 
Action: Mouse scrolled (383, 337) with delta (0, 0)
Screenshot: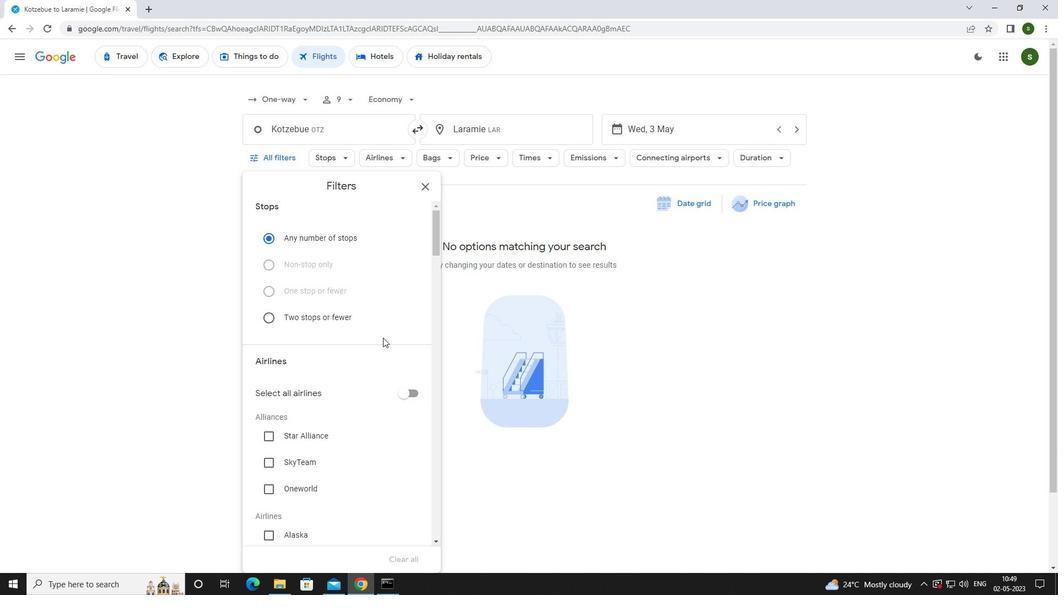 
Action: Mouse scrolled (383, 337) with delta (0, 0)
Screenshot: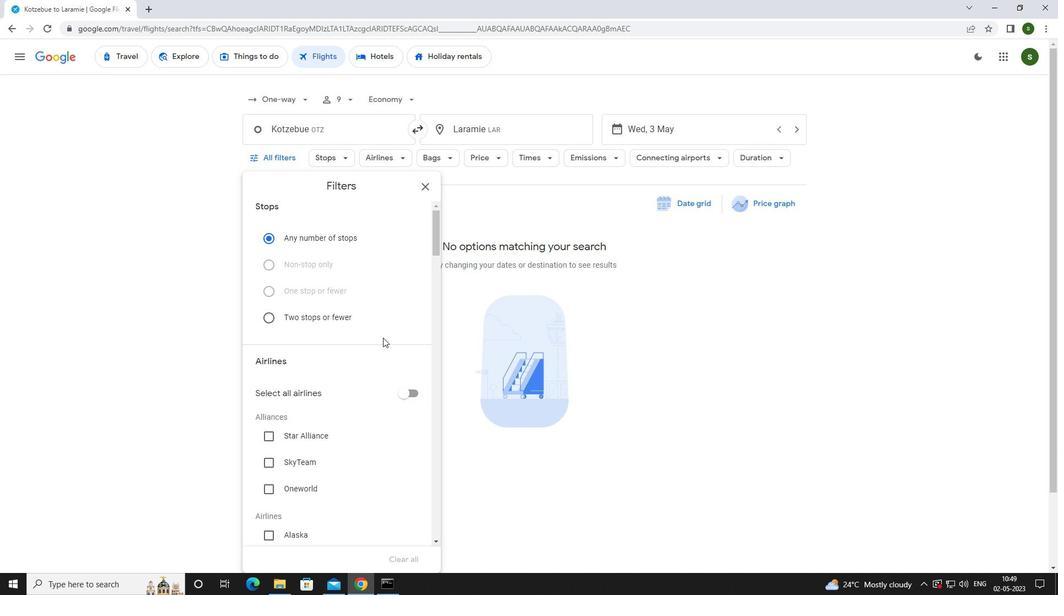 
Action: Mouse scrolled (383, 337) with delta (0, 0)
Screenshot: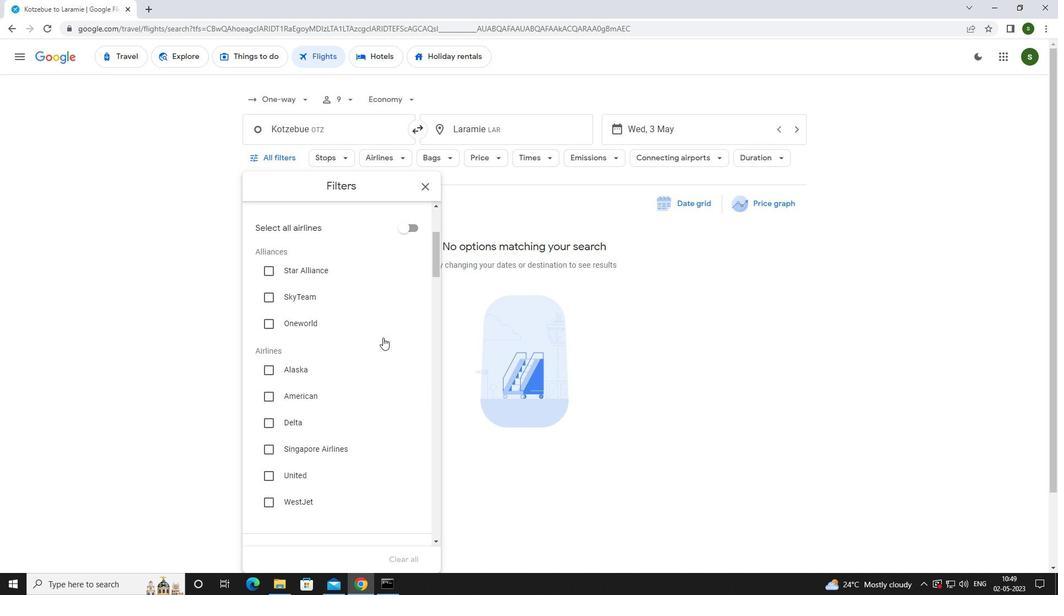 
Action: Mouse moved to (294, 423)
Screenshot: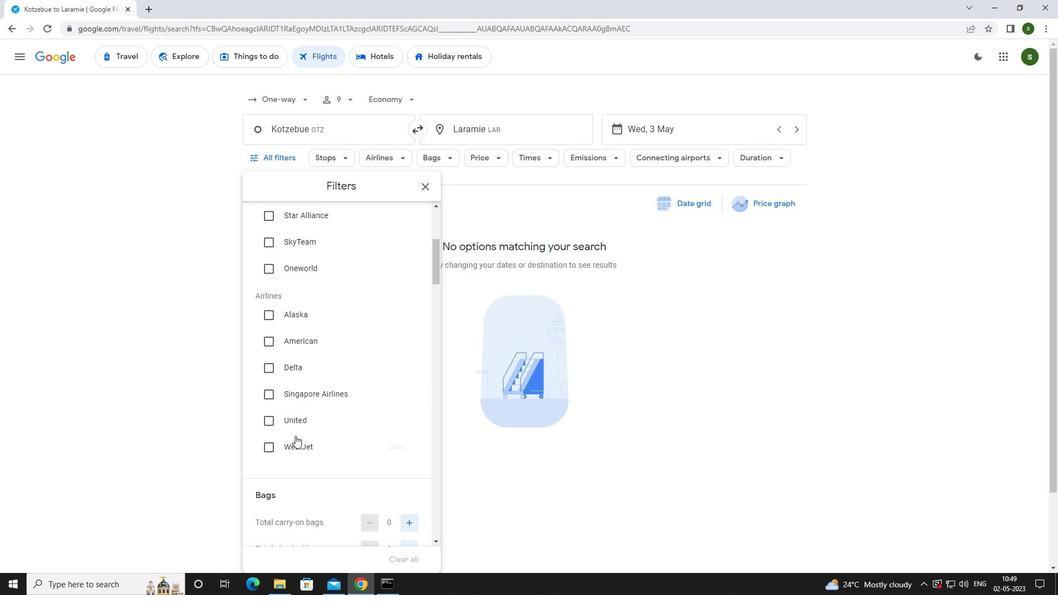 
Action: Mouse pressed left at (294, 423)
Screenshot: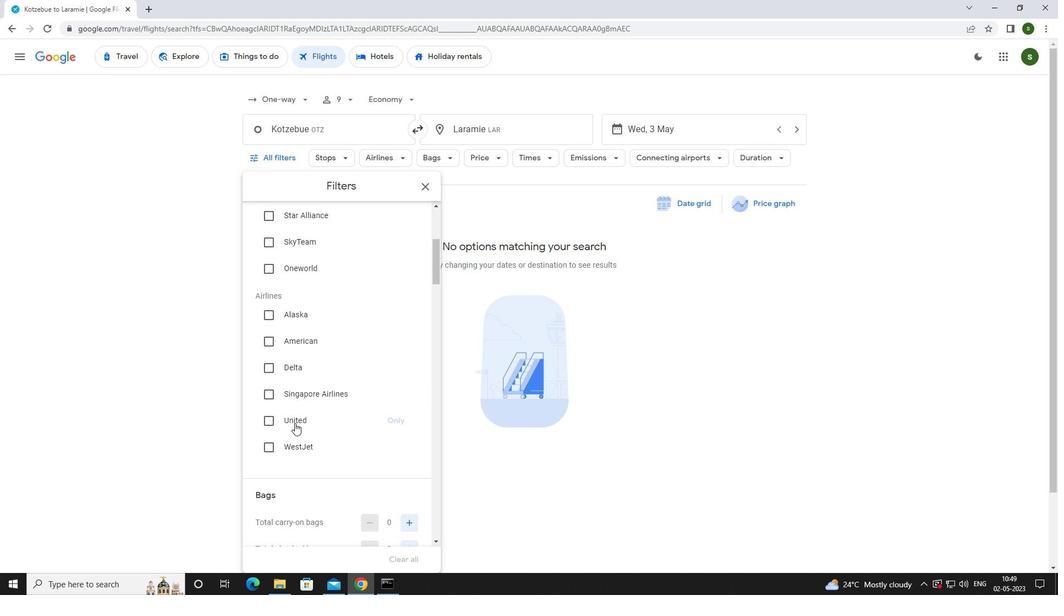 
Action: Mouse moved to (352, 415)
Screenshot: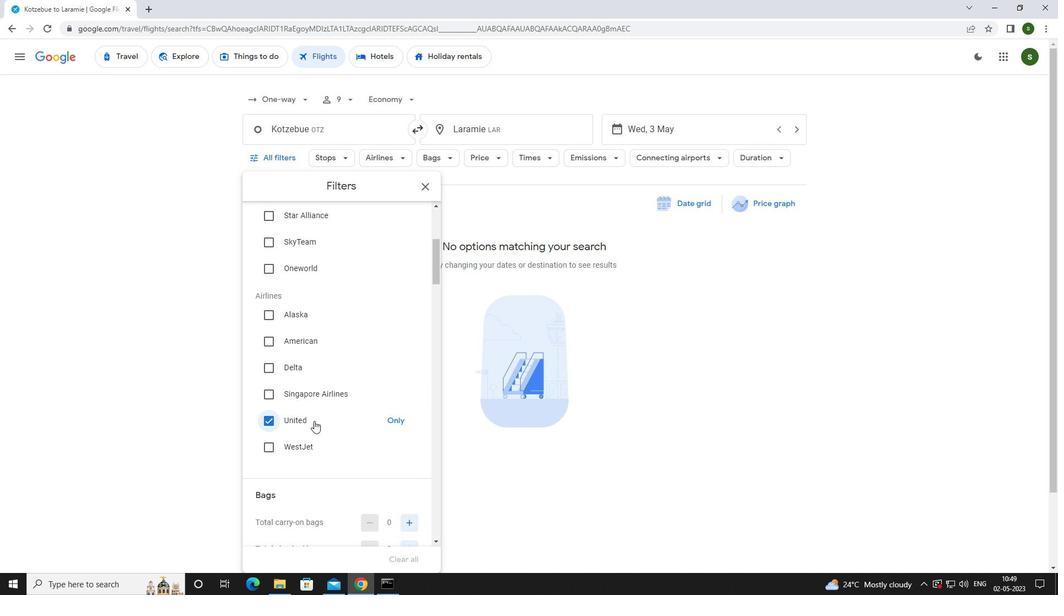 
Action: Mouse scrolled (352, 415) with delta (0, 0)
Screenshot: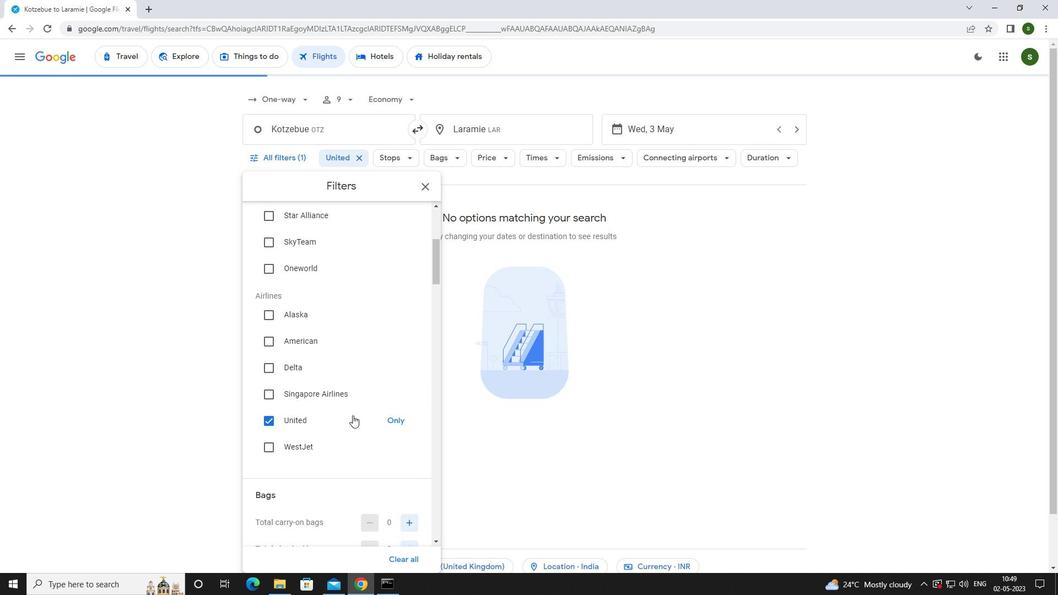 
Action: Mouse scrolled (352, 415) with delta (0, 0)
Screenshot: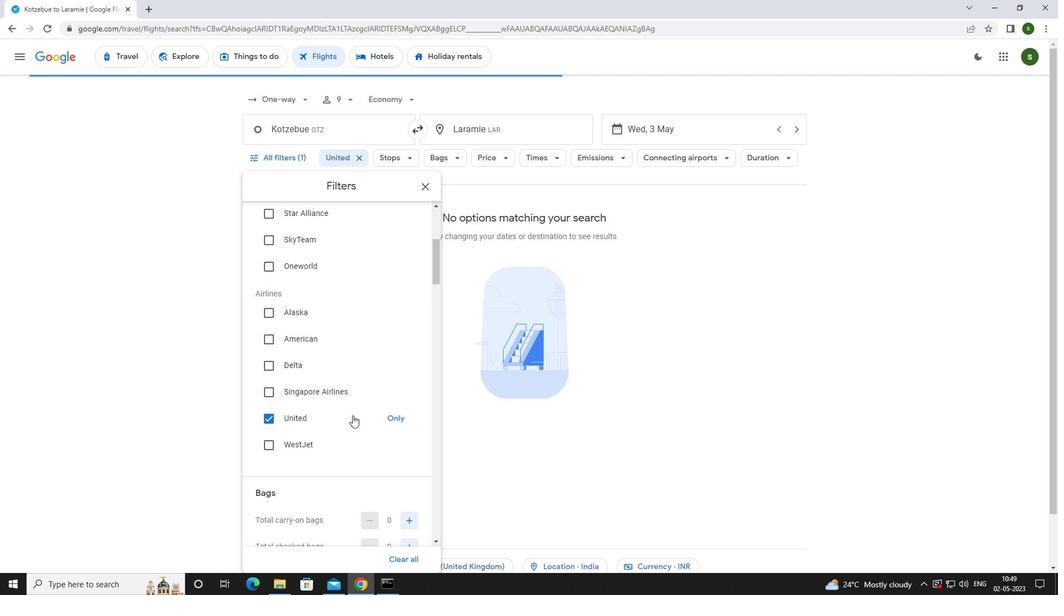 
Action: Mouse moved to (415, 413)
Screenshot: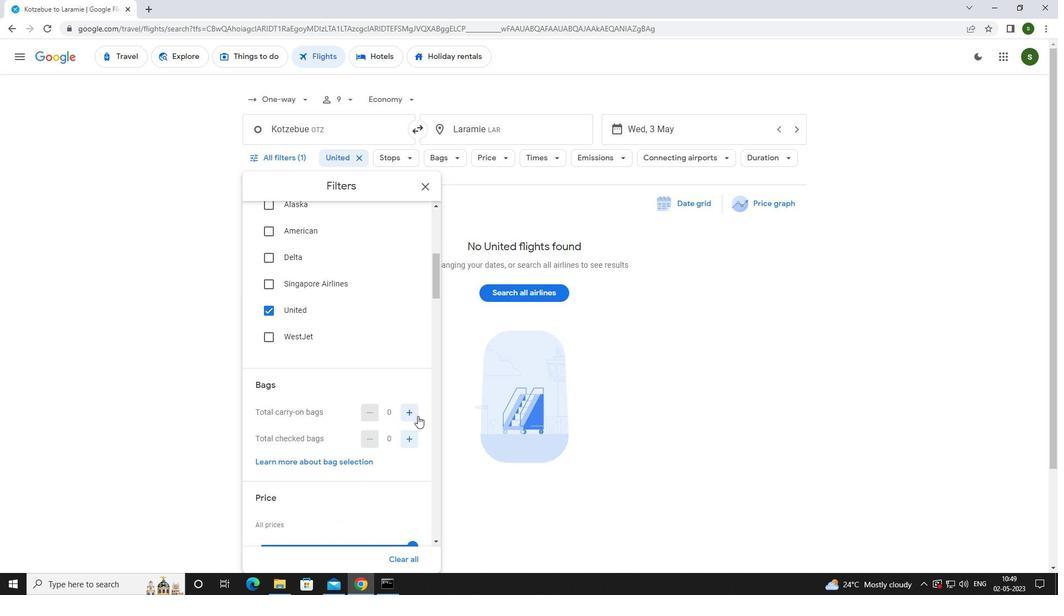 
Action: Mouse pressed left at (415, 413)
Screenshot: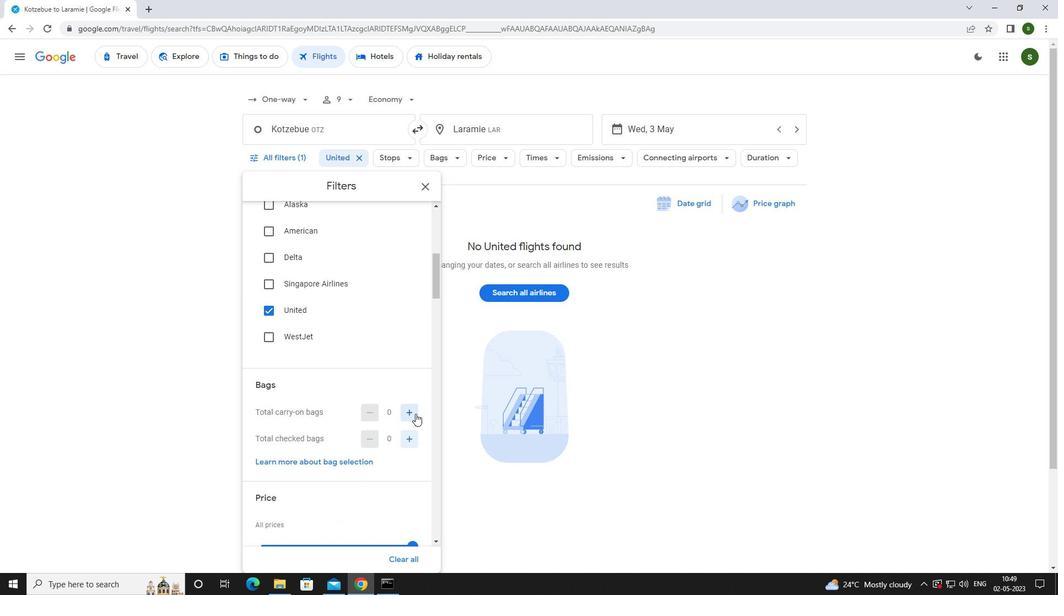 
Action: Mouse scrolled (415, 413) with delta (0, 0)
Screenshot: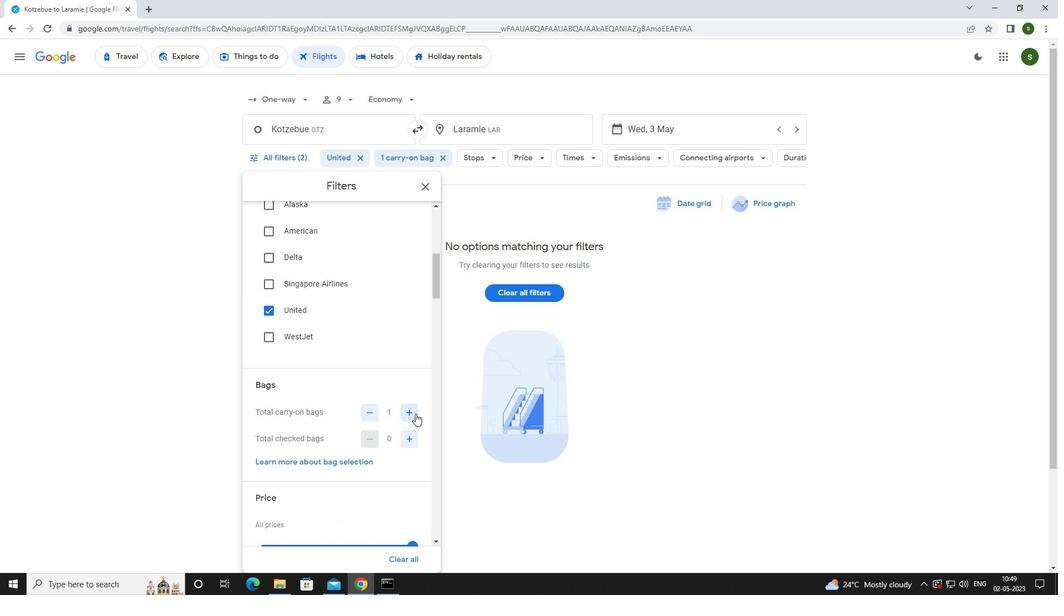 
Action: Mouse scrolled (415, 413) with delta (0, 0)
Screenshot: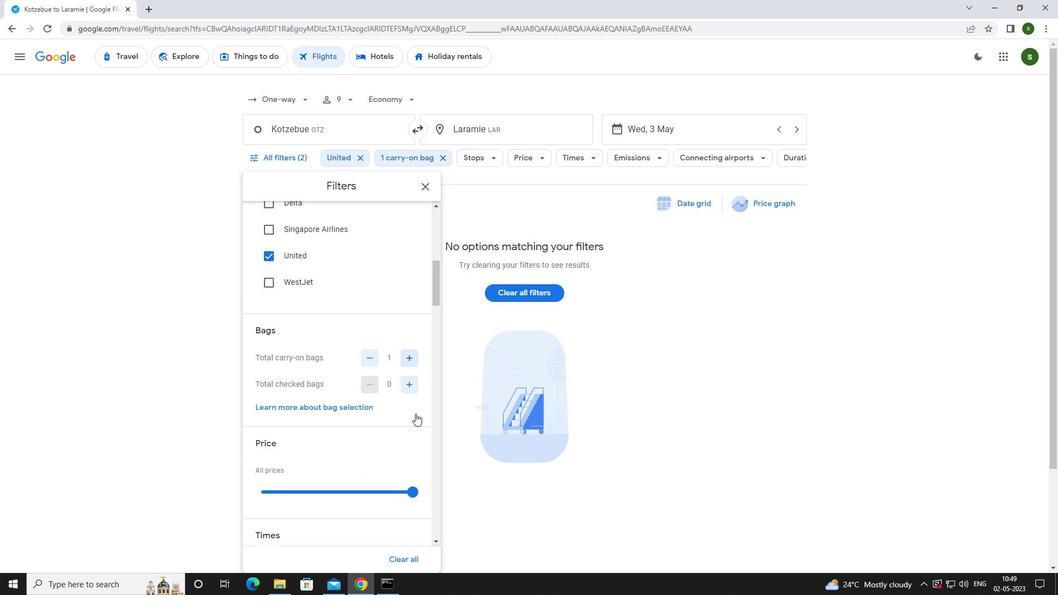 
Action: Mouse moved to (411, 434)
Screenshot: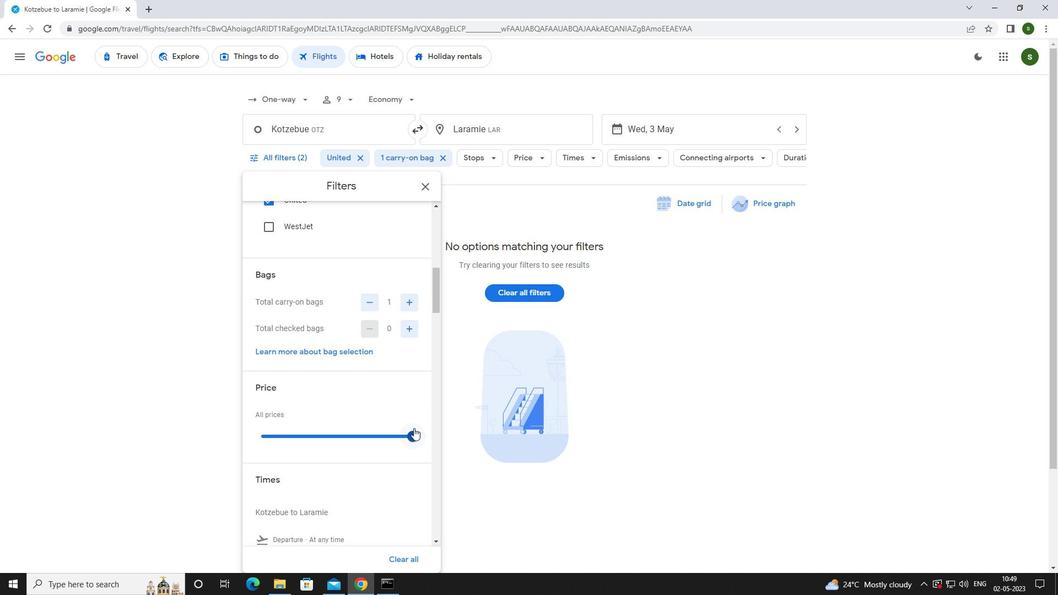 
Action: Mouse pressed left at (411, 434)
Screenshot: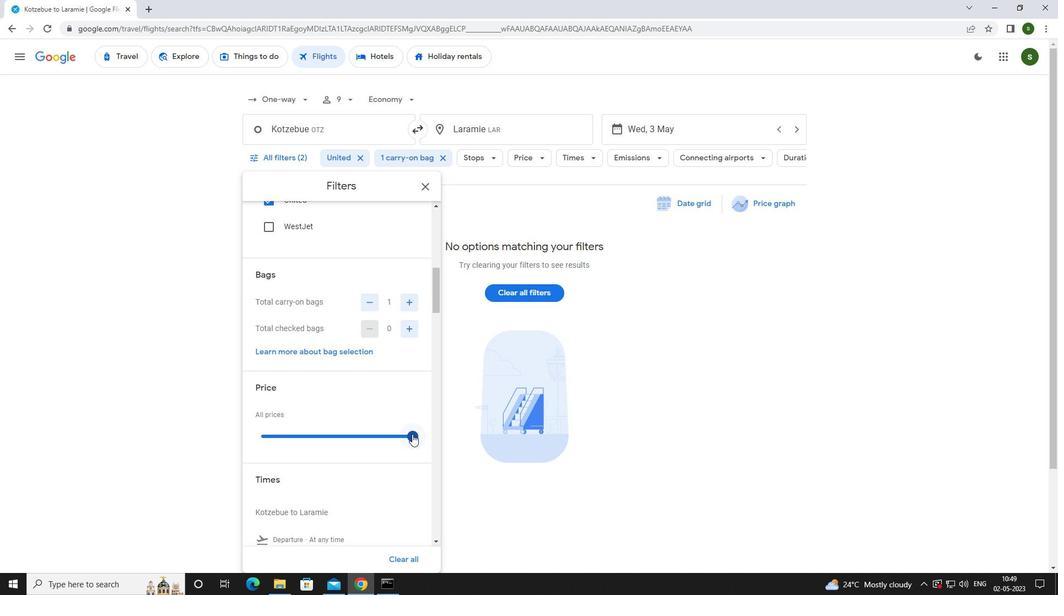 
Action: Mouse scrolled (411, 434) with delta (0, 0)
Screenshot: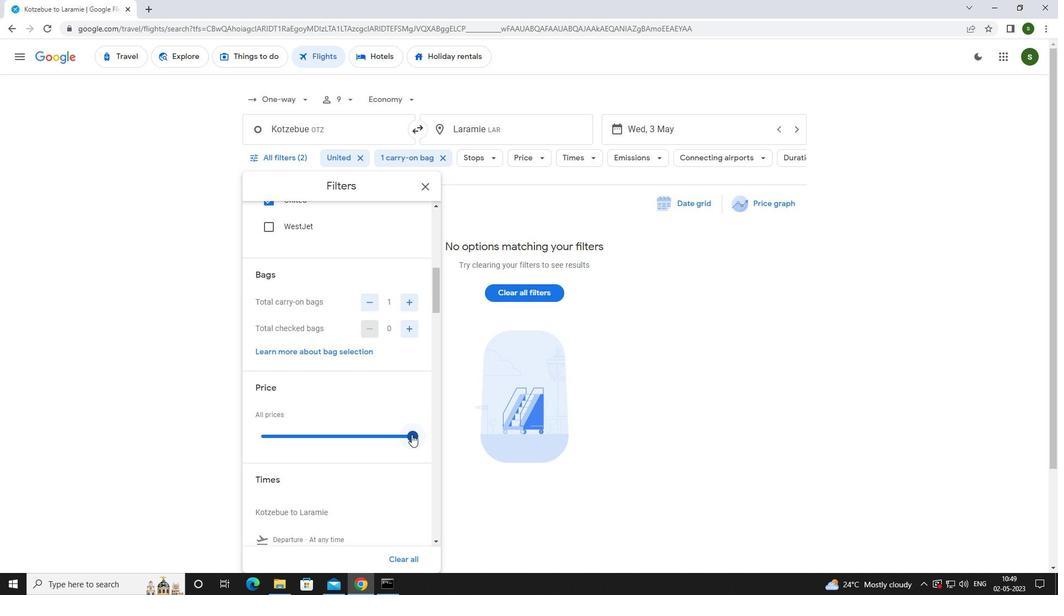 
Action: Mouse moved to (260, 507)
Screenshot: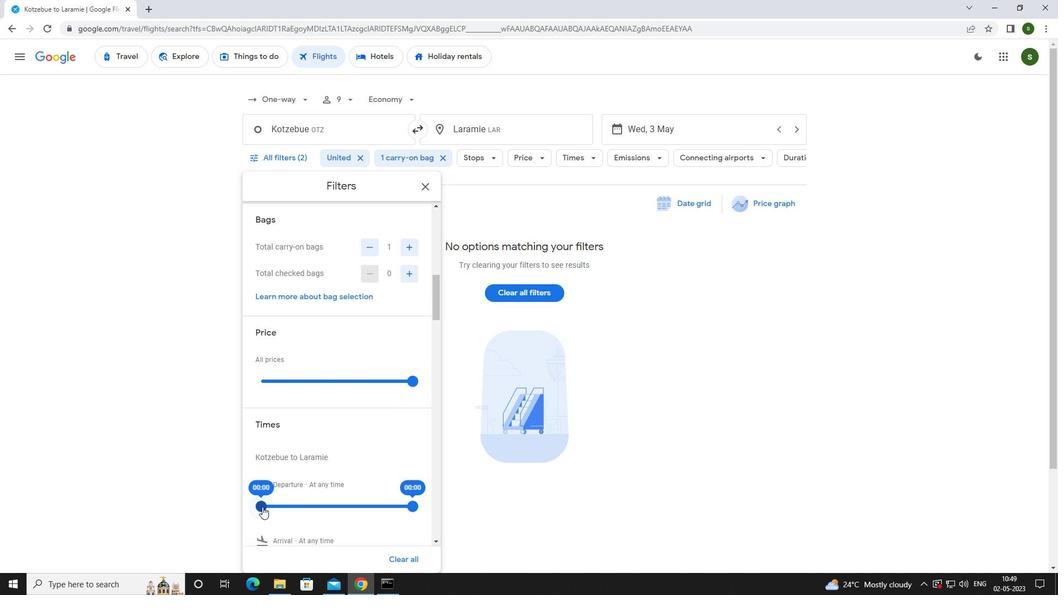 
Action: Mouse pressed left at (260, 507)
Screenshot: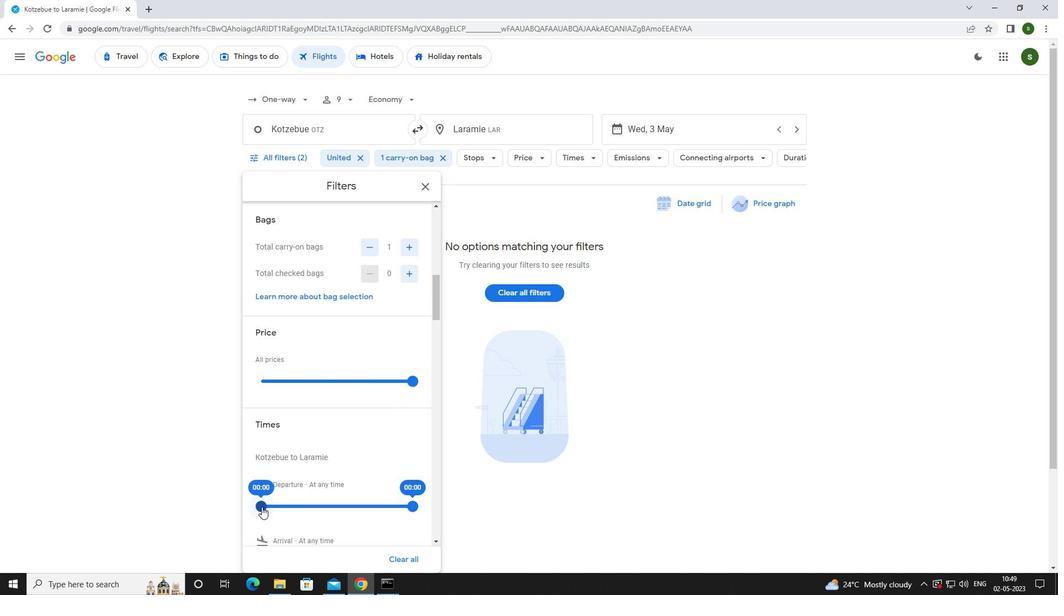 
Action: Mouse moved to (653, 392)
Screenshot: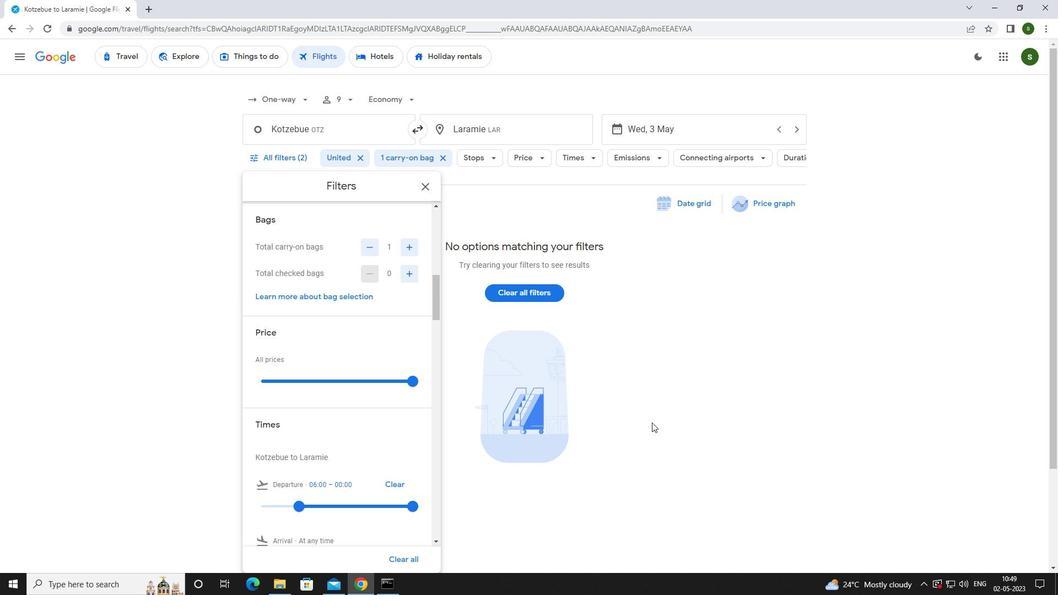 
Action: Mouse pressed left at (653, 392)
Screenshot: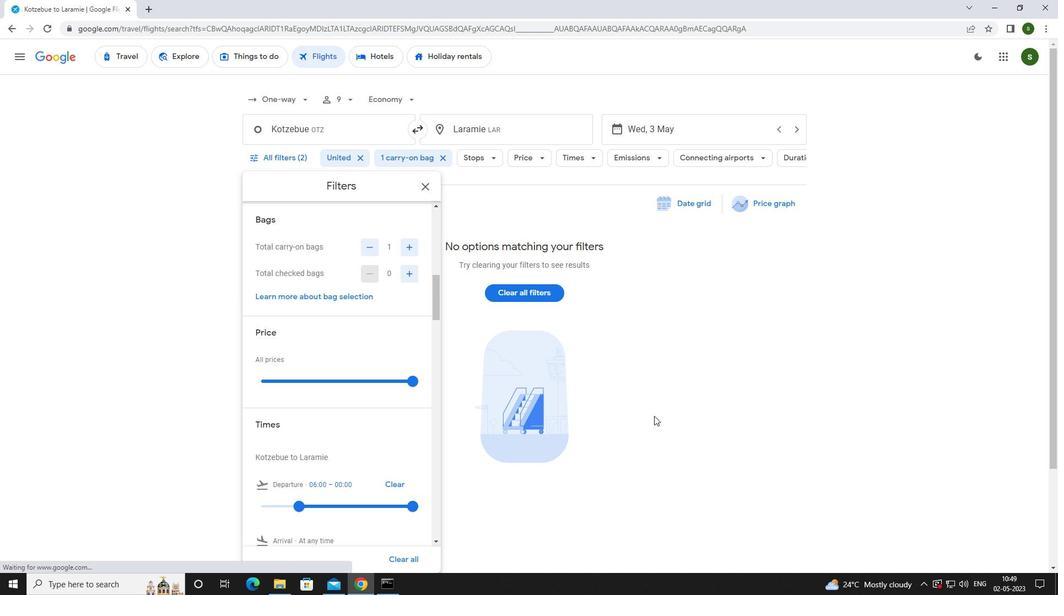 
Action: Mouse moved to (651, 392)
Screenshot: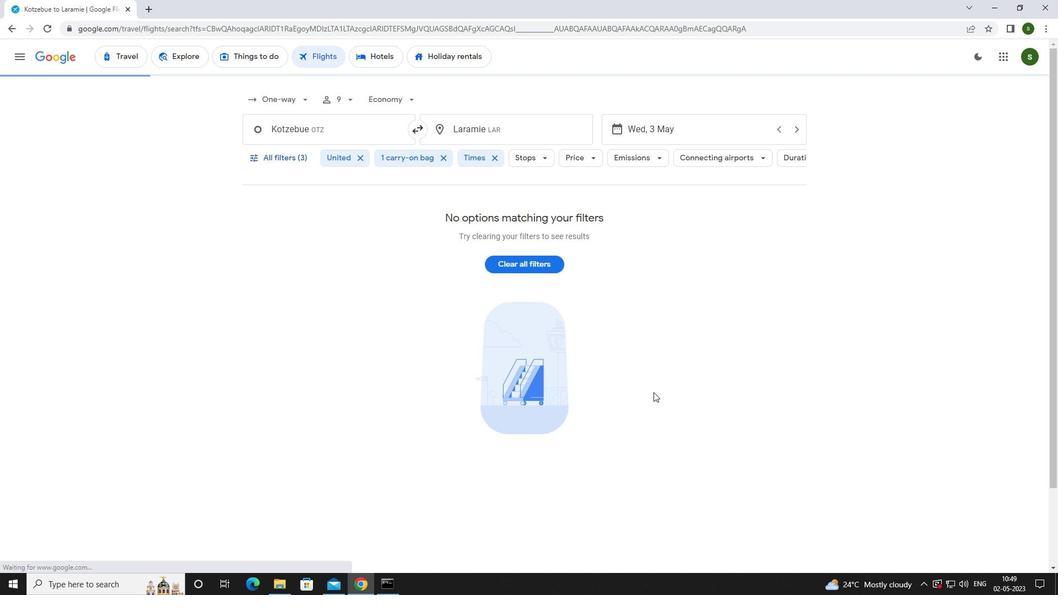 
